 Task: Add fields for the visa.
Action: Mouse moved to (115, 62)
Screenshot: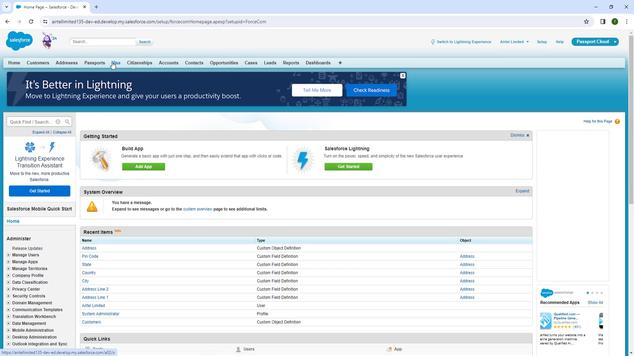 
Action: Mouse pressed left at (115, 62)
Screenshot: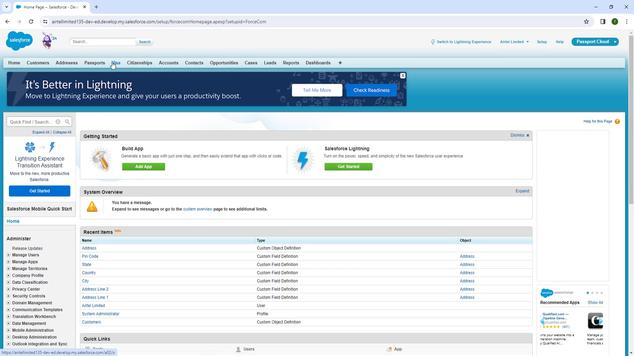 
Action: Mouse pressed left at (115, 62)
Screenshot: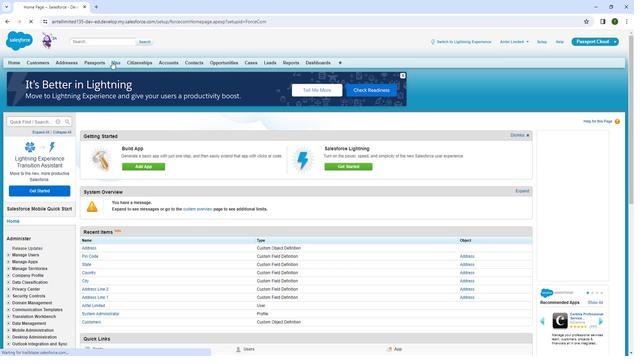 
Action: Mouse moved to (617, 92)
Screenshot: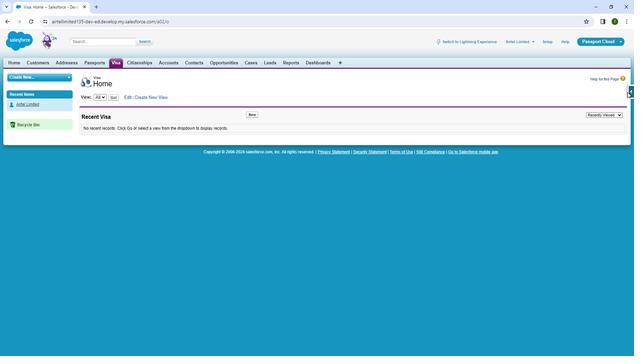 
Action: Mouse pressed left at (617, 92)
Screenshot: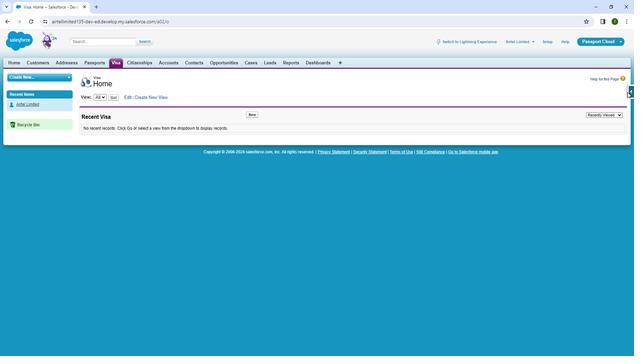 
Action: Mouse moved to (566, 102)
Screenshot: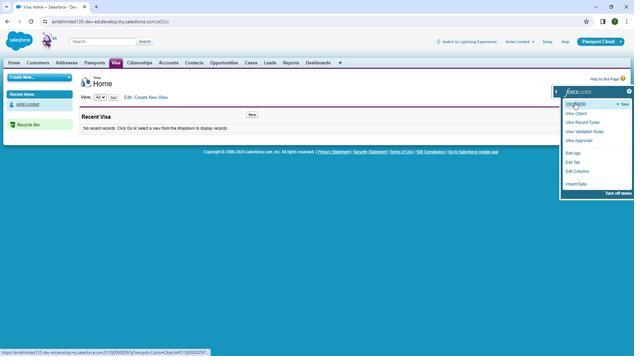 
Action: Mouse pressed left at (566, 102)
Screenshot: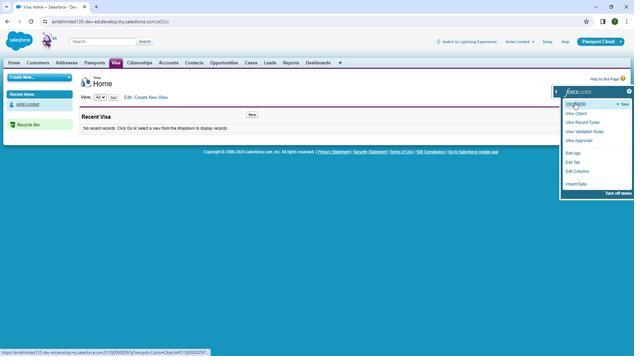 
Action: Mouse moved to (166, 228)
Screenshot: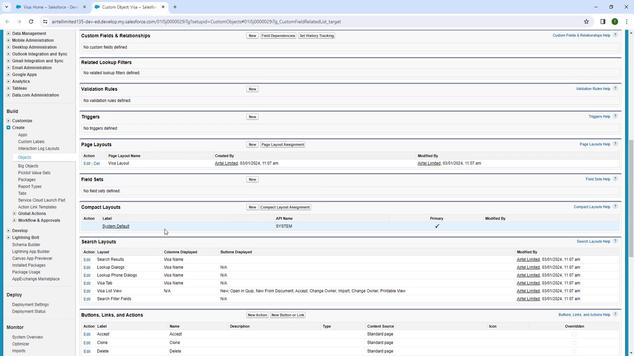 
Action: Mouse scrolled (166, 228) with delta (0, 0)
Screenshot: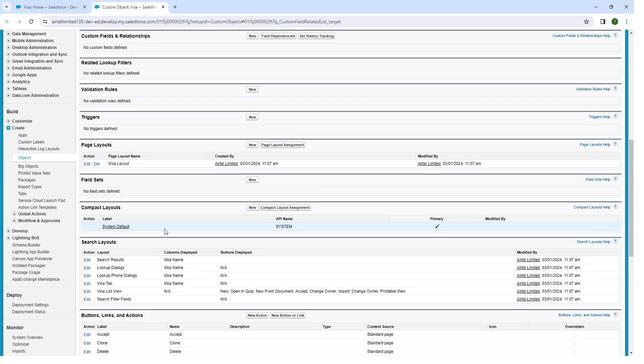 
Action: Mouse scrolled (166, 228) with delta (0, 0)
Screenshot: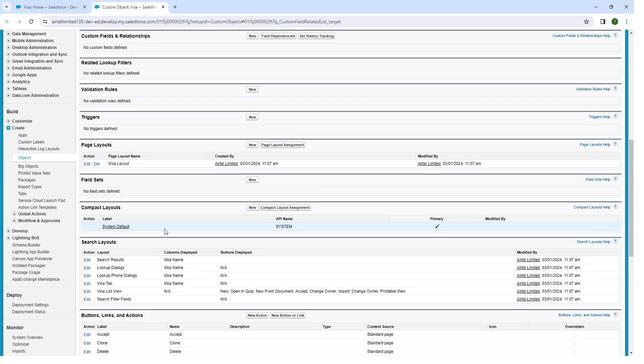 
Action: Mouse scrolled (166, 228) with delta (0, 0)
Screenshot: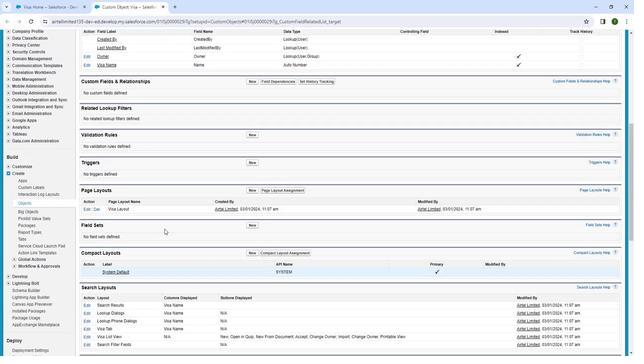 
Action: Mouse moved to (250, 139)
Screenshot: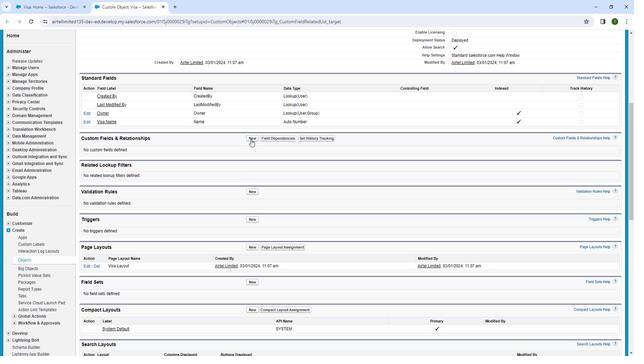 
Action: Mouse pressed left at (250, 139)
Screenshot: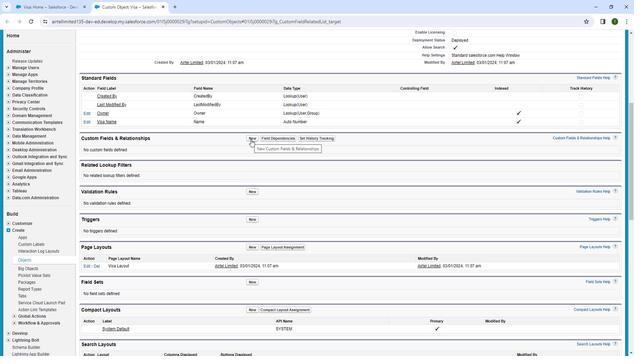 
Action: Mouse moved to (181, 223)
Screenshot: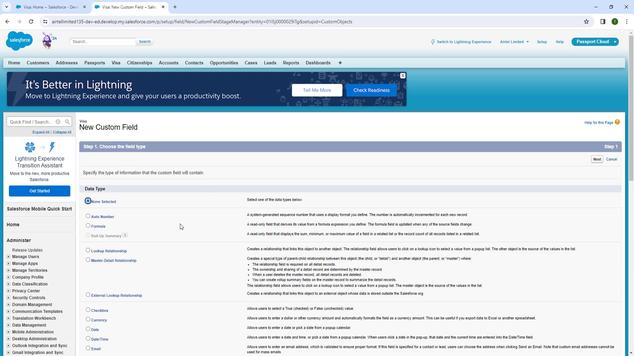 
Action: Mouse scrolled (181, 222) with delta (0, 0)
Screenshot: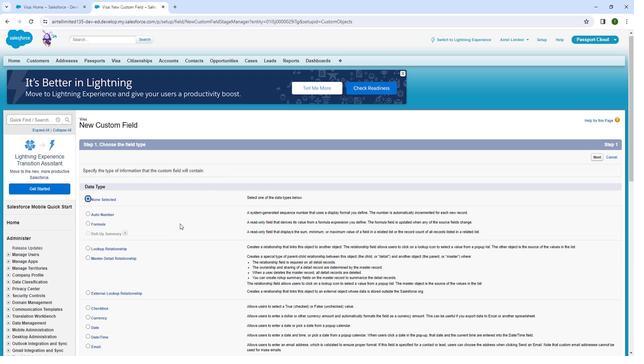 
Action: Mouse moved to (94, 284)
Screenshot: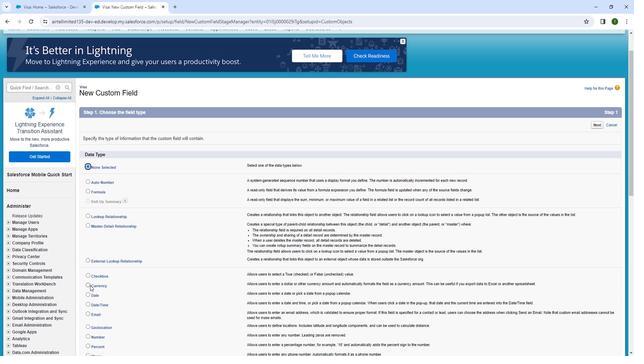 
Action: Mouse pressed left at (94, 284)
Screenshot: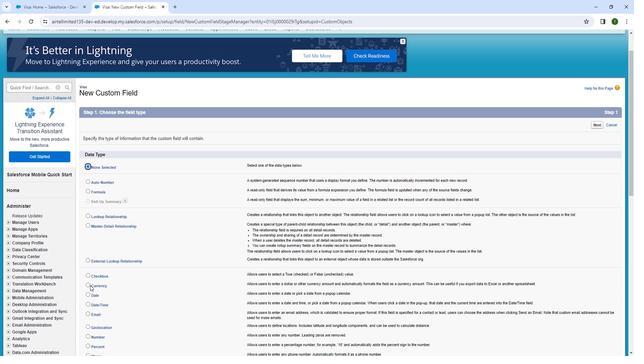 
Action: Mouse moved to (91, 284)
Screenshot: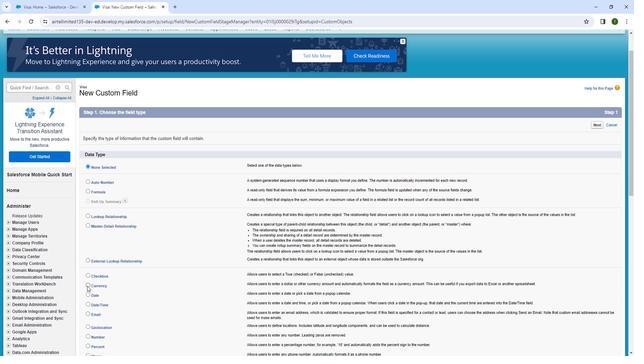 
Action: Mouse pressed left at (91, 284)
Screenshot: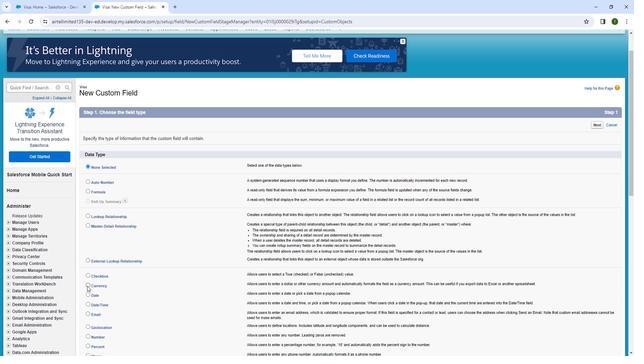 
Action: Mouse moved to (121, 275)
Screenshot: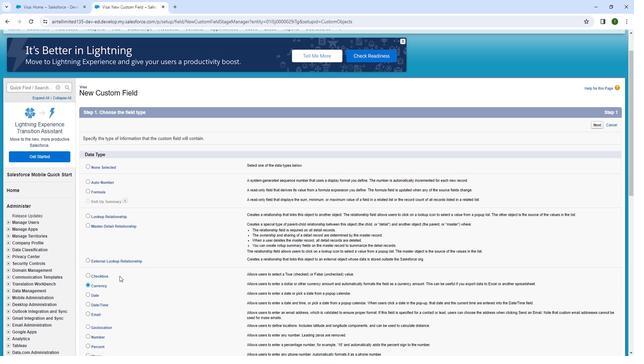 
Action: Mouse scrolled (121, 275) with delta (0, 0)
Screenshot: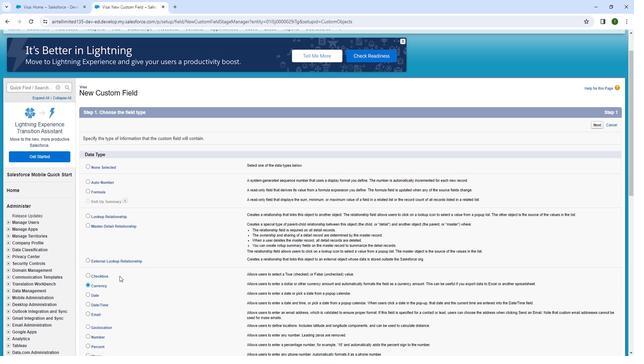 
Action: Mouse moved to (122, 275)
Screenshot: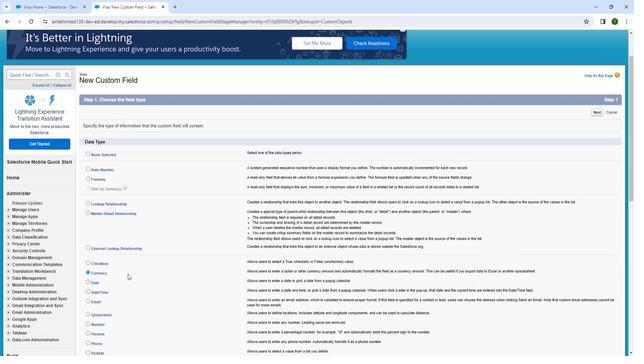 
Action: Mouse scrolled (122, 275) with delta (0, 0)
Screenshot: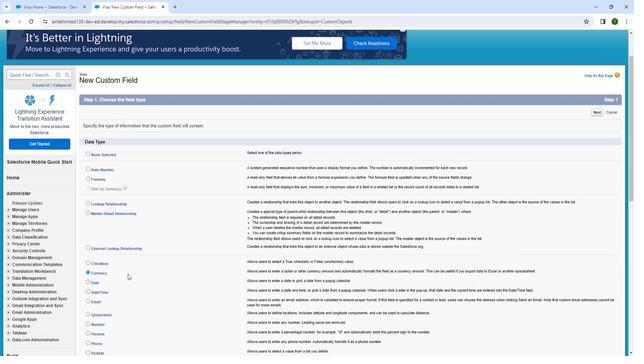 
Action: Mouse moved to (128, 274)
Screenshot: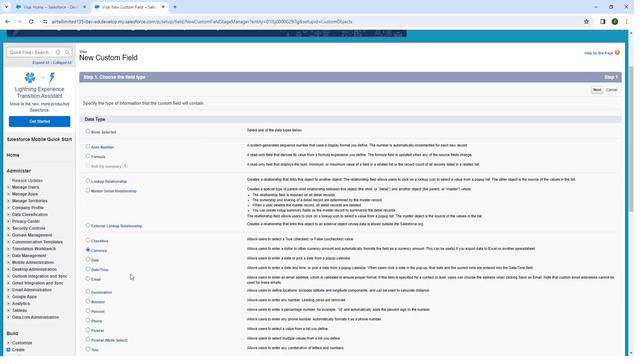 
Action: Mouse scrolled (128, 273) with delta (0, 0)
Screenshot: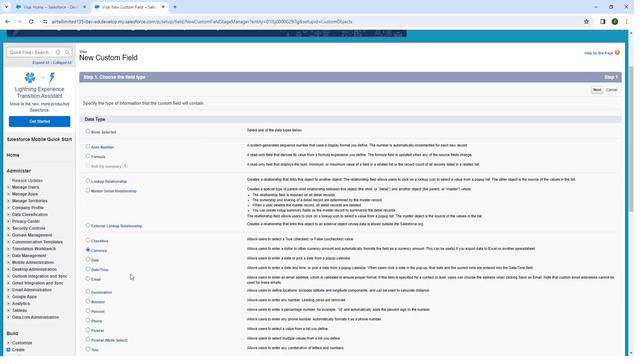 
Action: Mouse moved to (146, 271)
Screenshot: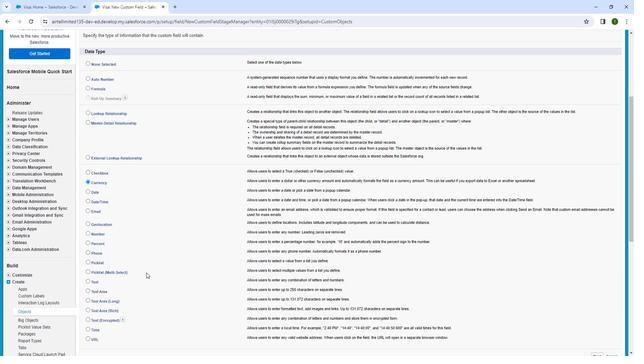 
Action: Mouse scrolled (146, 271) with delta (0, 0)
Screenshot: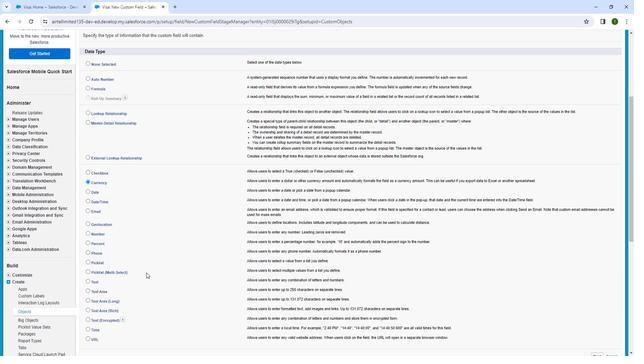 
Action: Mouse moved to (584, 320)
Screenshot: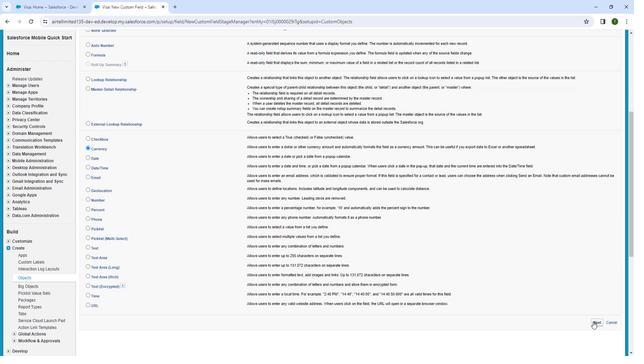 
Action: Mouse pressed left at (584, 320)
Screenshot: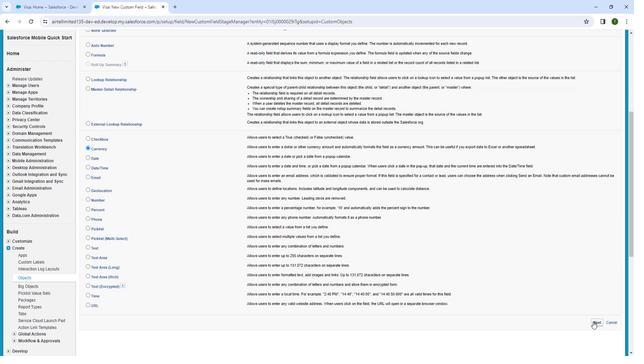 
Action: Mouse moved to (511, 314)
Screenshot: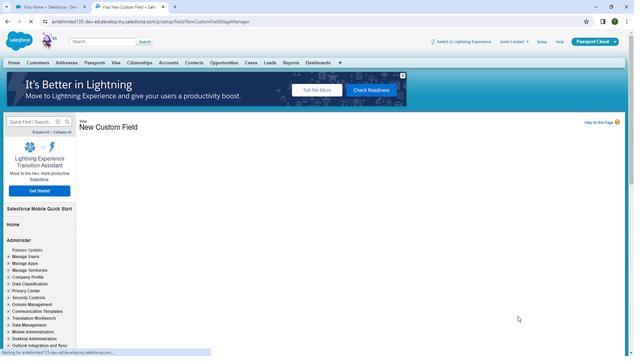 
Action: Mouse scrolled (511, 313) with delta (0, 0)
Screenshot: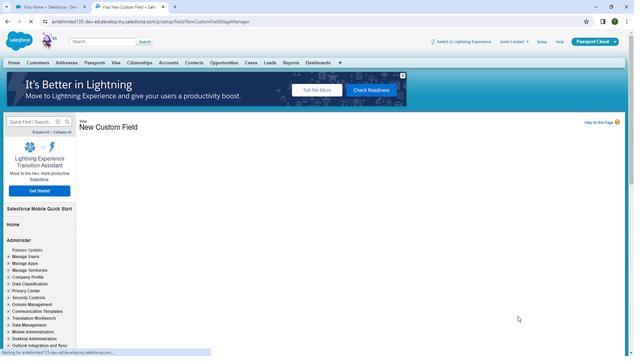 
Action: Mouse moved to (199, 139)
Screenshot: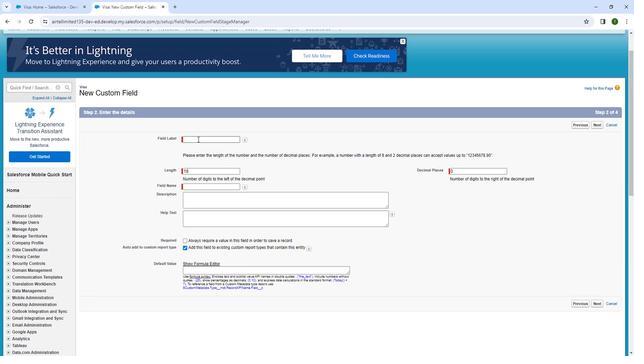 
Action: Mouse pressed left at (199, 139)
Screenshot: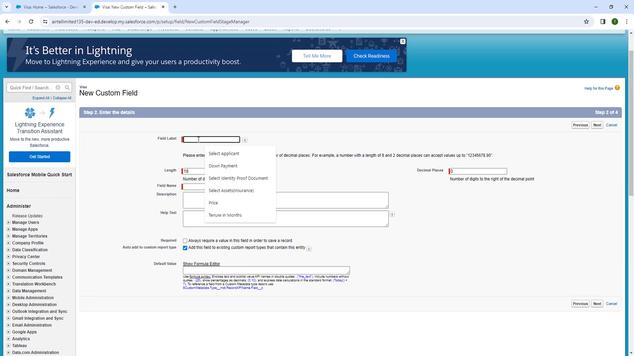 
Action: Mouse moved to (199, 140)
Screenshot: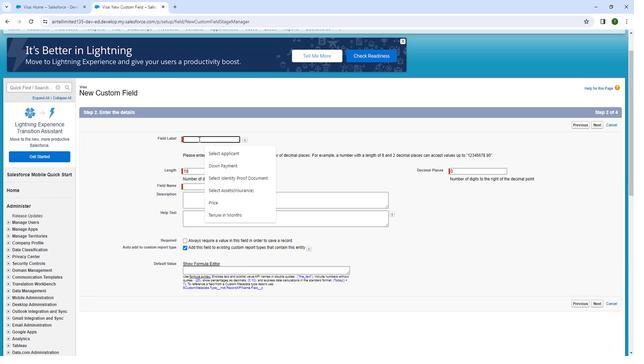 
Action: Key pressed <Key.shift>
Screenshot: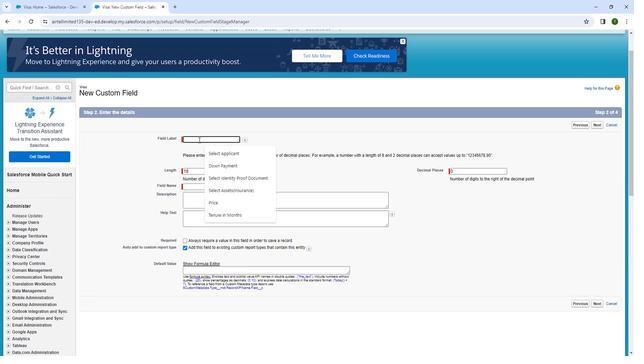 
Action: Mouse moved to (200, 140)
Screenshot: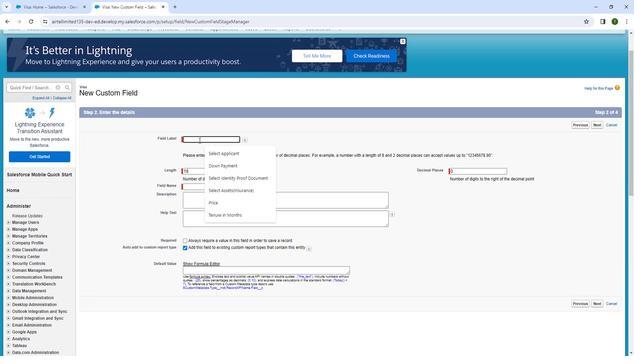 
Action: Key pressed Am
Screenshot: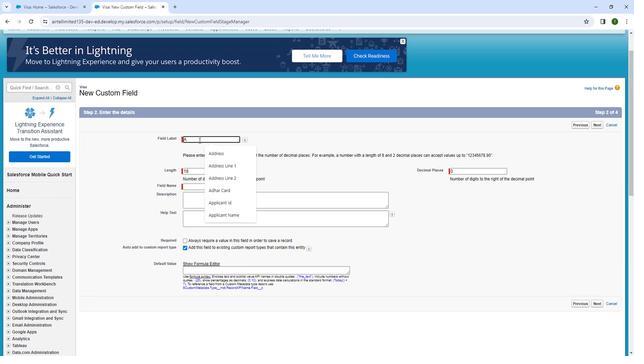 
Action: Mouse moved to (241, 121)
Screenshot: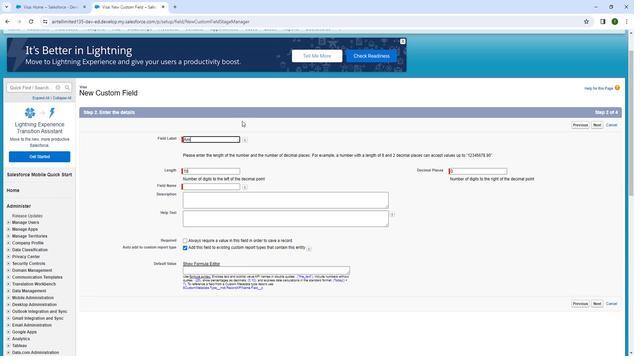 
Action: Key pressed o
Screenshot: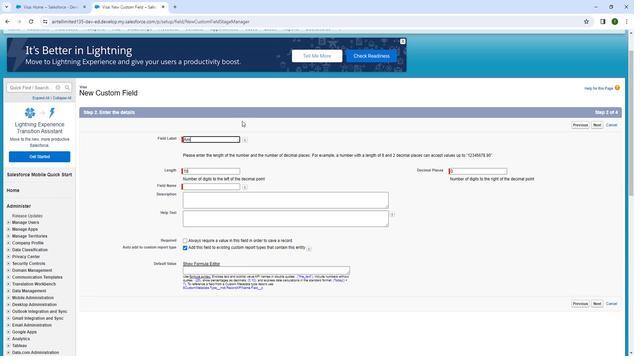 
Action: Mouse moved to (321, 53)
Screenshot: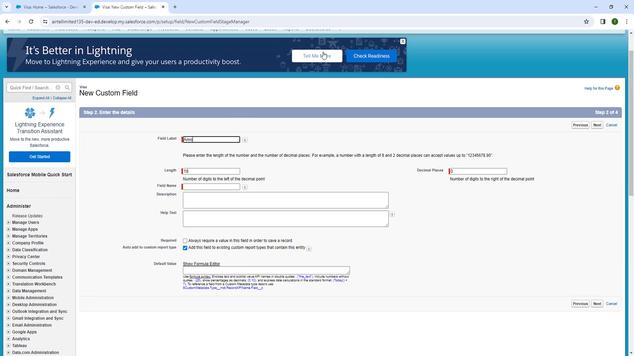 
Action: Key pressed unt<Key.space><Key.shift><Key.shift>Pais<Key.backspace>d
Screenshot: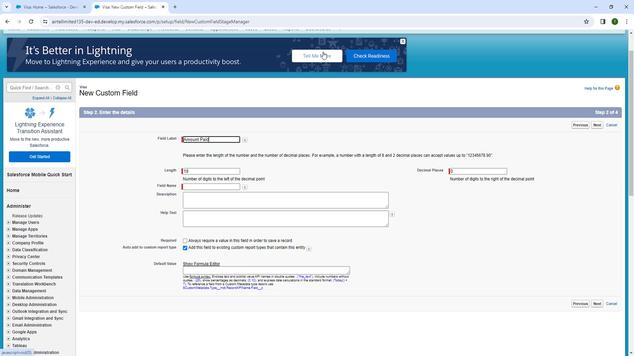 
Action: Mouse moved to (191, 174)
Screenshot: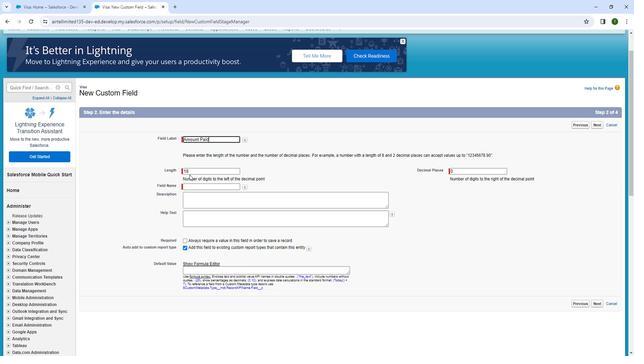 
Action: Mouse pressed left at (191, 174)
Screenshot: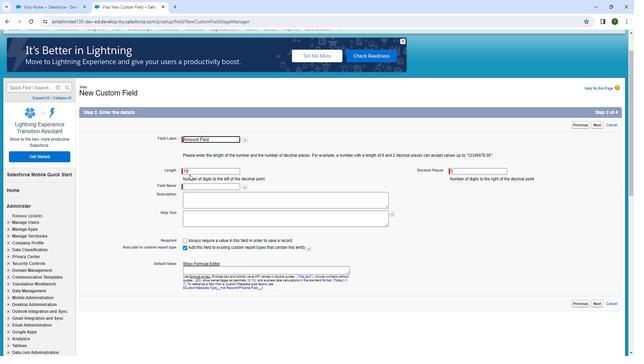 
Action: Mouse moved to (193, 172)
Screenshot: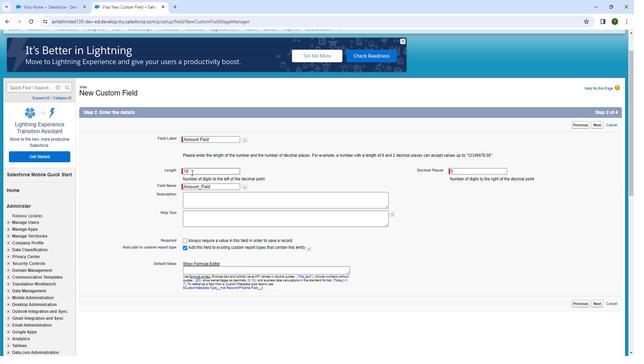 
Action: Mouse pressed left at (193, 172)
Screenshot: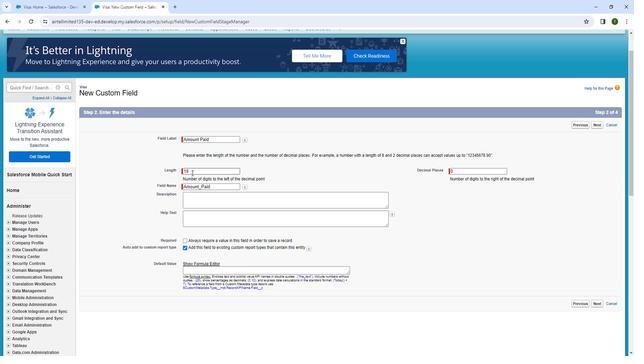 
Action: Mouse moved to (193, 172)
Screenshot: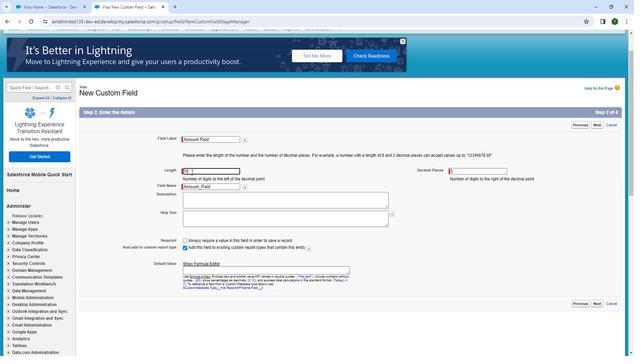 
Action: Key pressed <Key.backspace>
Screenshot: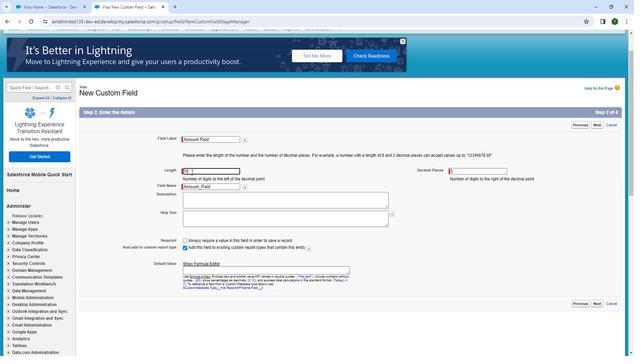 
Action: Mouse moved to (191, 172)
Screenshot: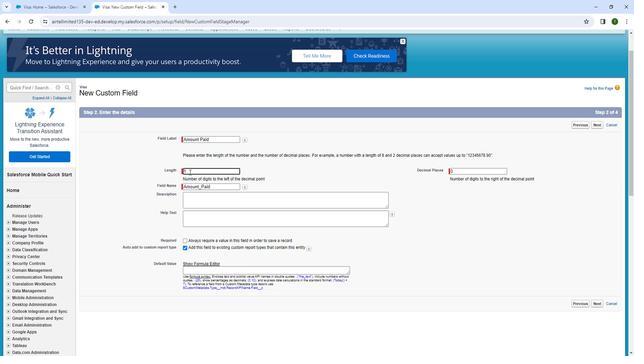
Action: Key pressed <Key.backspace>
Screenshot: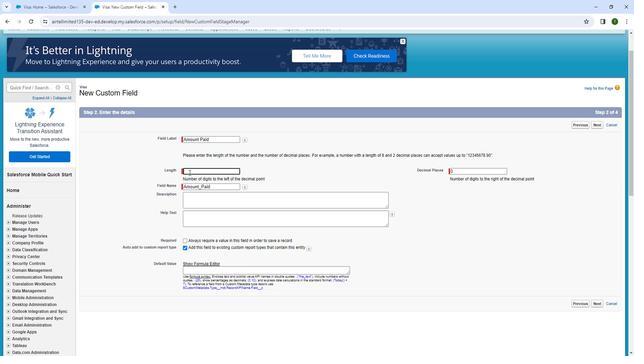 
Action: Mouse moved to (183, 176)
Screenshot: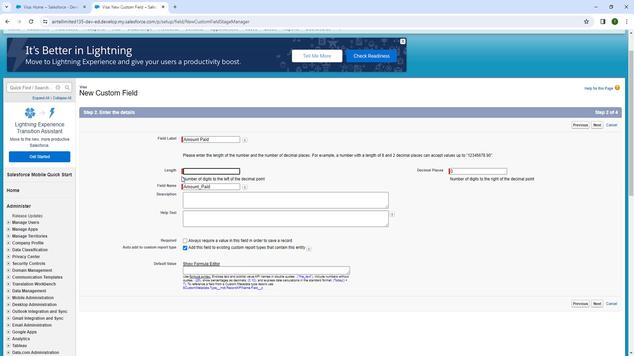 
Action: Key pressed 1
Screenshot: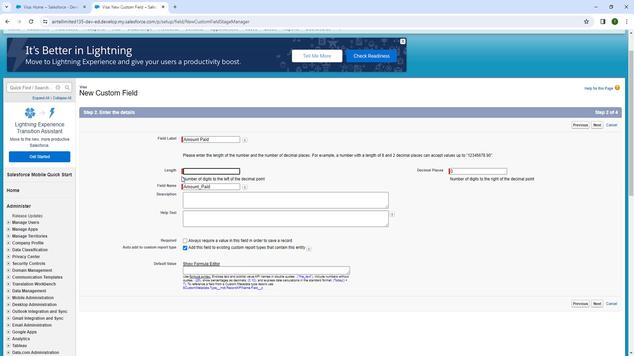 
Action: Mouse moved to (182, 177)
Screenshot: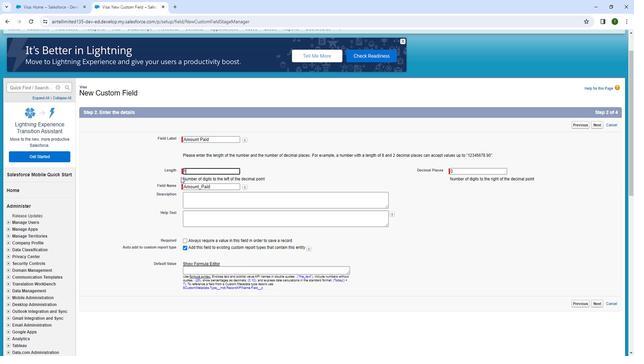 
Action: Key pressed 6
Screenshot: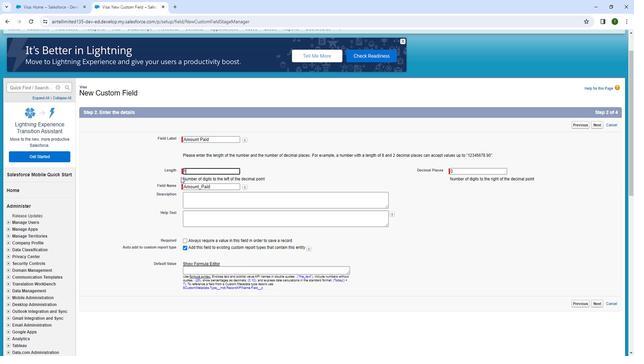 
Action: Mouse moved to (368, 179)
Screenshot: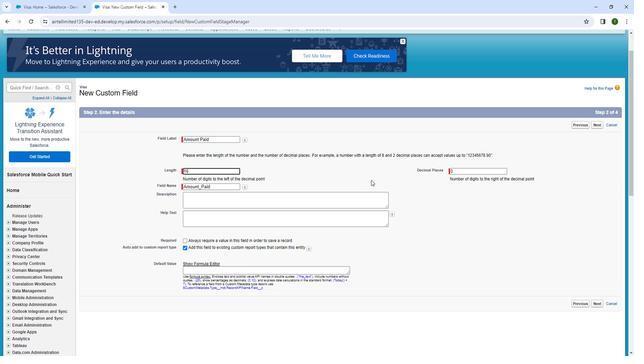 
Action: Mouse pressed left at (368, 179)
Screenshot: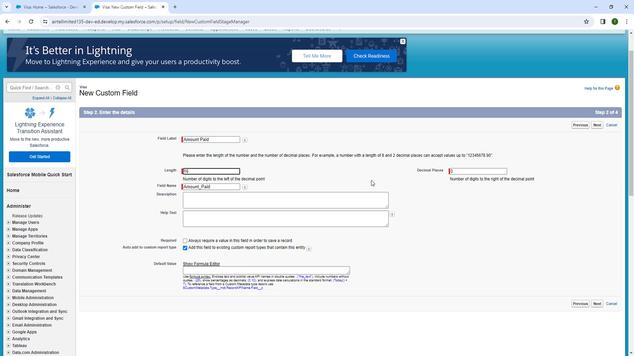 
Action: Mouse moved to (320, 209)
Screenshot: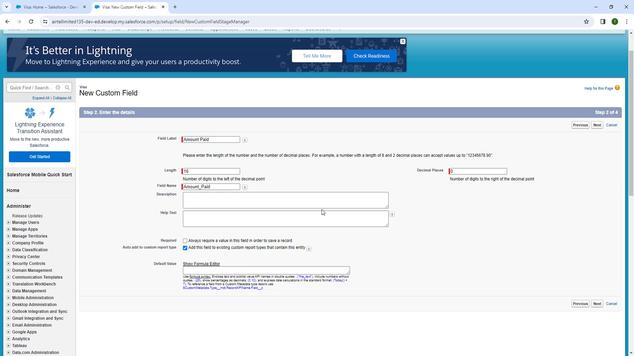 
Action: Mouse scrolled (320, 208) with delta (0, 0)
Screenshot: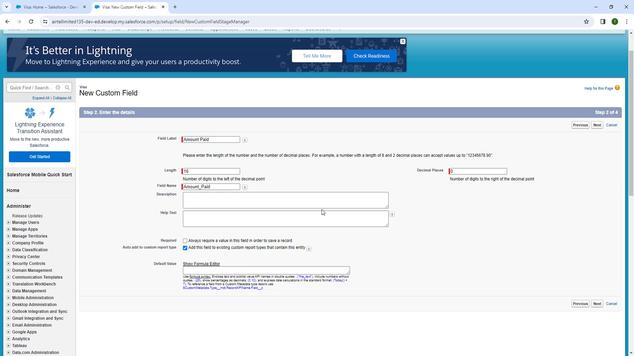 
Action: Mouse moved to (586, 266)
Screenshot: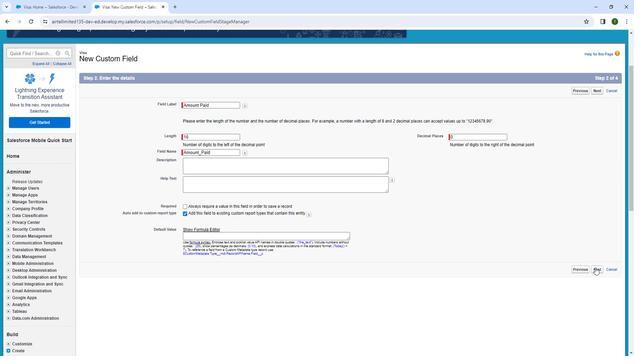 
Action: Mouse pressed left at (586, 266)
Screenshot: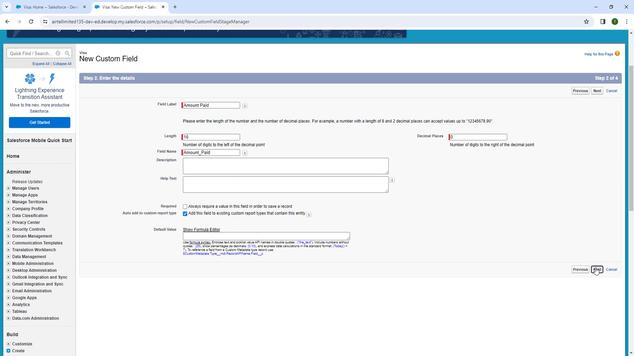 
Action: Mouse moved to (588, 157)
Screenshot: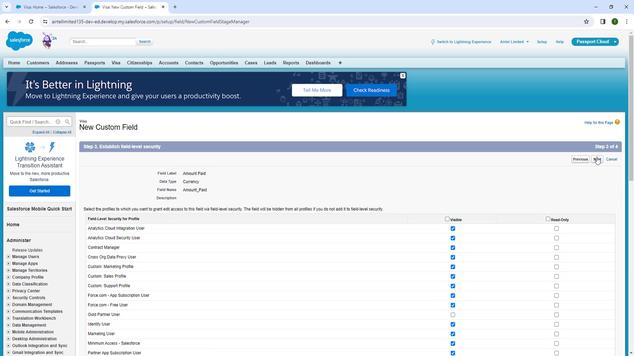 
Action: Mouse pressed left at (588, 157)
Screenshot: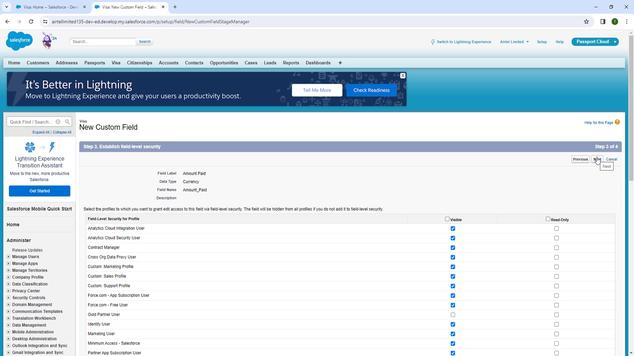 
Action: Mouse moved to (590, 262)
Screenshot: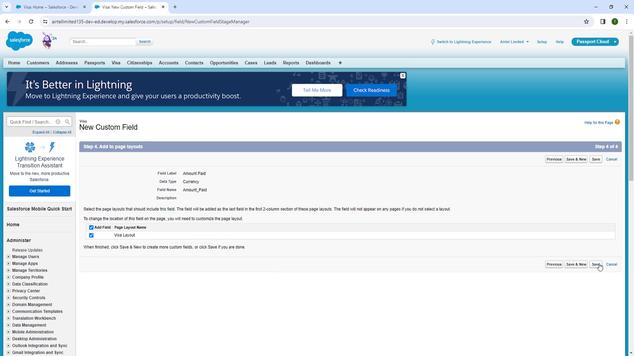 
Action: Mouse pressed left at (590, 262)
Screenshot: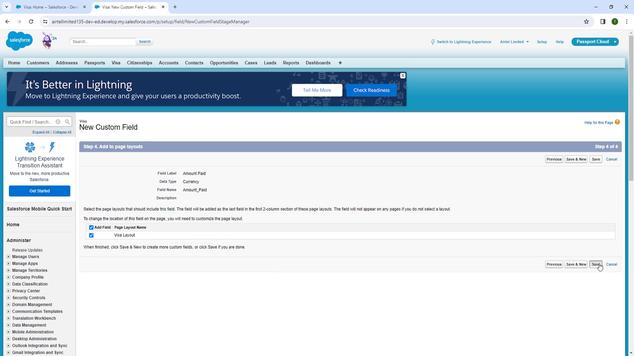 
Action: Mouse moved to (434, 329)
Screenshot: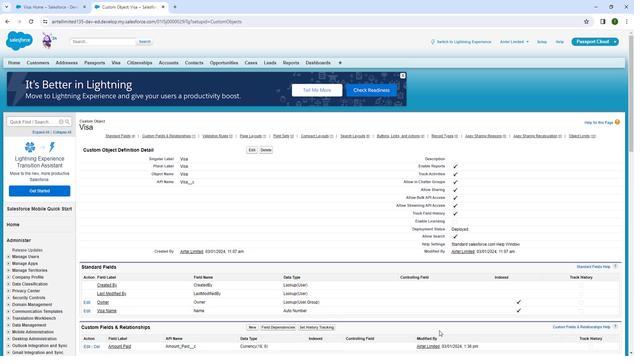 
Action: Mouse scrolled (434, 329) with delta (0, 0)
Screenshot: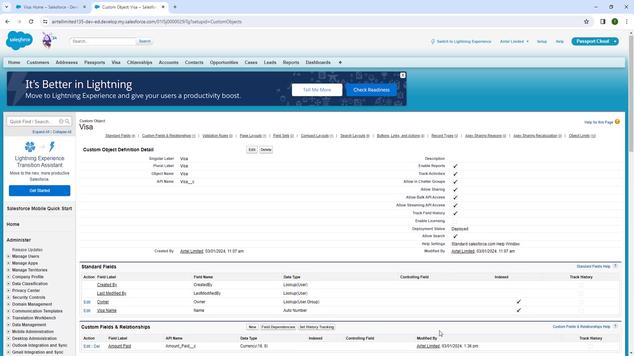 
Action: Mouse moved to (434, 329)
Screenshot: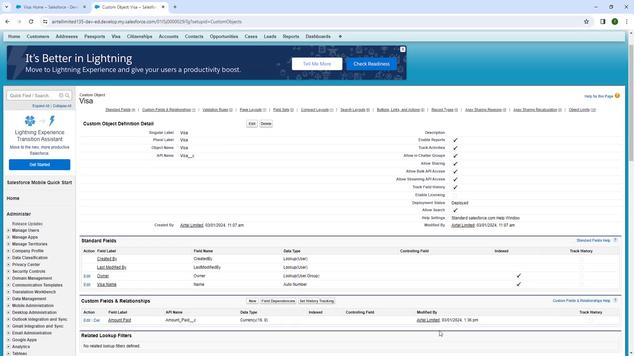
Action: Mouse scrolled (434, 329) with delta (0, 0)
Screenshot: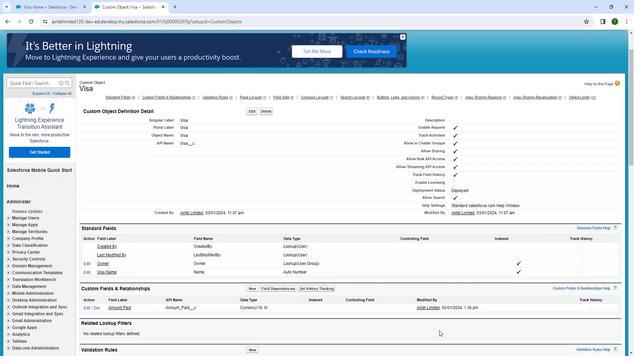 
Action: Mouse moved to (251, 260)
Screenshot: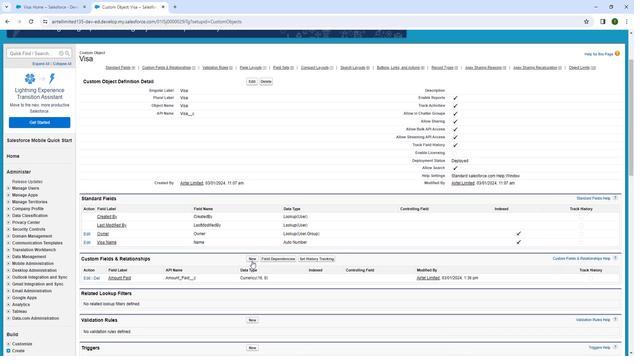 
Action: Mouse pressed left at (251, 260)
Screenshot: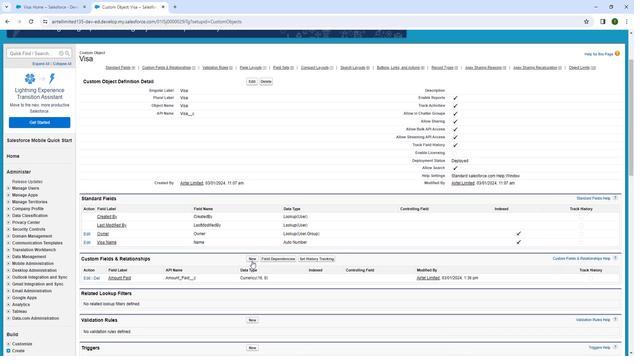 
Action: Mouse moved to (122, 258)
Screenshot: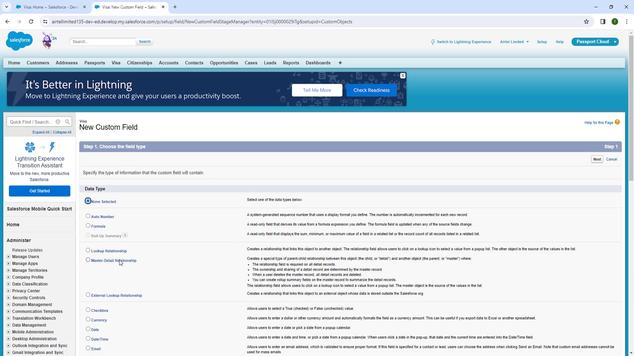 
Action: Mouse scrolled (122, 258) with delta (0, 0)
Screenshot: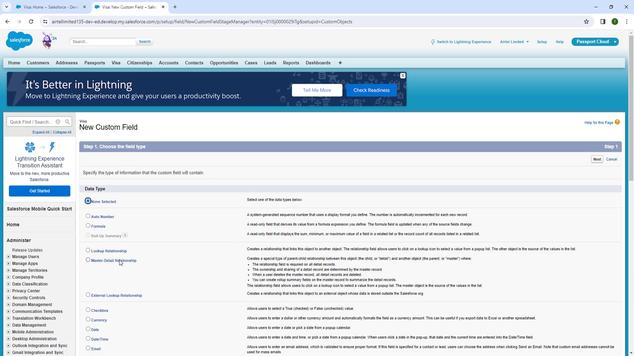 
Action: Mouse moved to (122, 260)
Screenshot: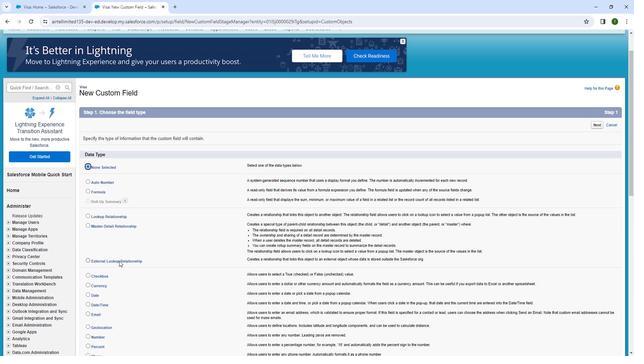 
Action: Mouse scrolled (122, 259) with delta (0, 0)
Screenshot: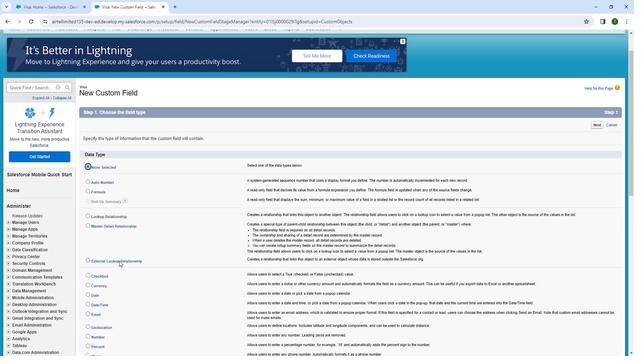 
Action: Mouse moved to (94, 280)
Screenshot: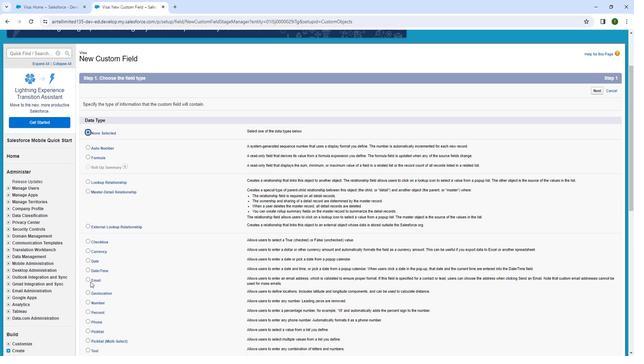 
Action: Mouse scrolled (94, 280) with delta (0, 0)
Screenshot: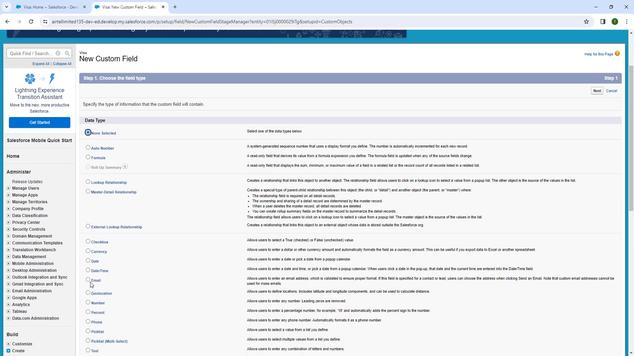 
Action: Mouse moved to (91, 296)
Screenshot: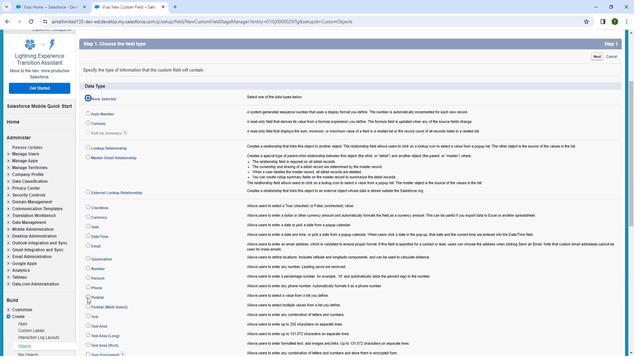 
Action: Mouse scrolled (91, 296) with delta (0, 0)
Screenshot: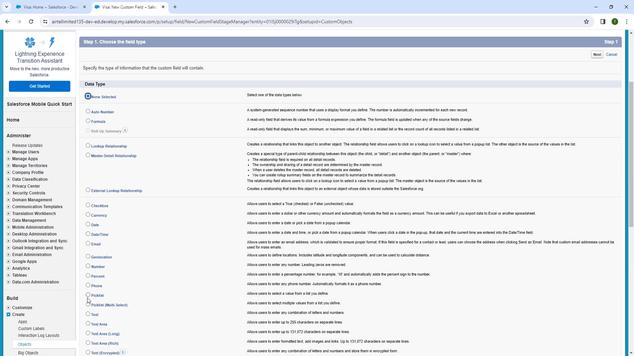 
Action: Mouse moved to (91, 182)
Screenshot: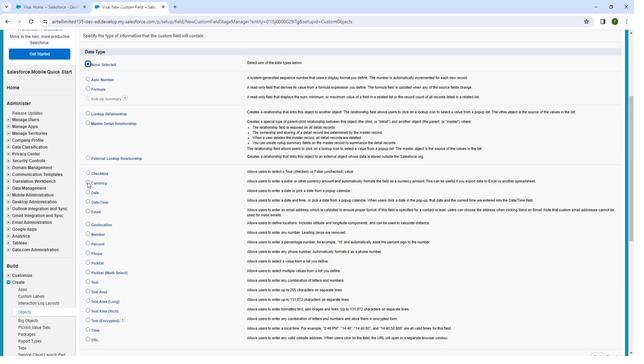 
Action: Mouse pressed left at (91, 182)
Screenshot: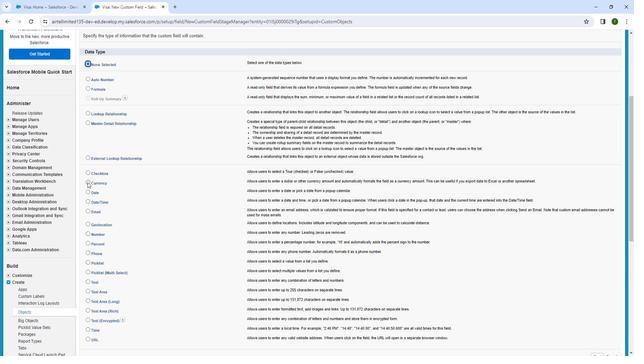 
Action: Mouse moved to (359, 227)
Screenshot: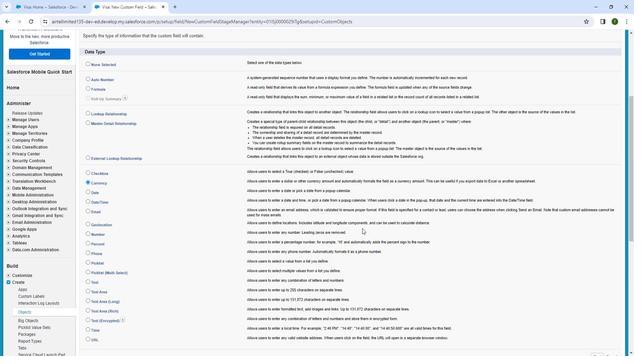 
Action: Mouse scrolled (359, 227) with delta (0, 0)
Screenshot: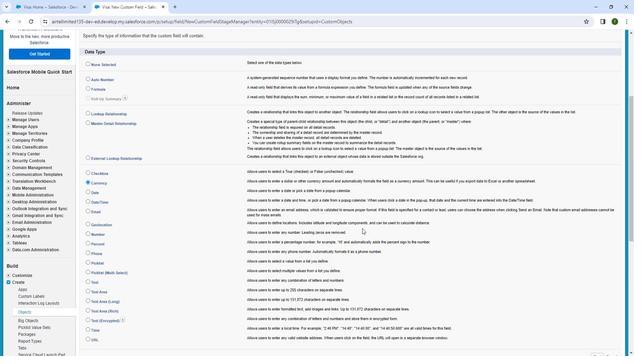 
Action: Mouse moved to (589, 324)
Screenshot: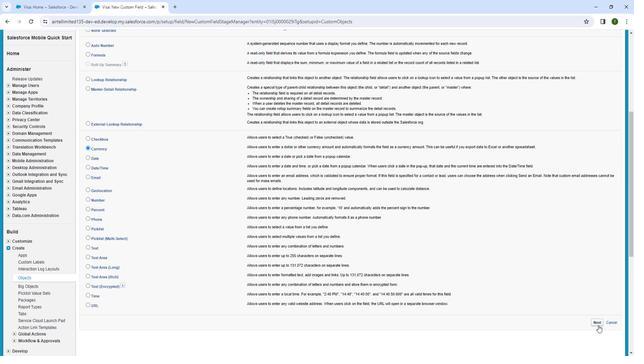 
Action: Mouse pressed left at (589, 324)
Screenshot: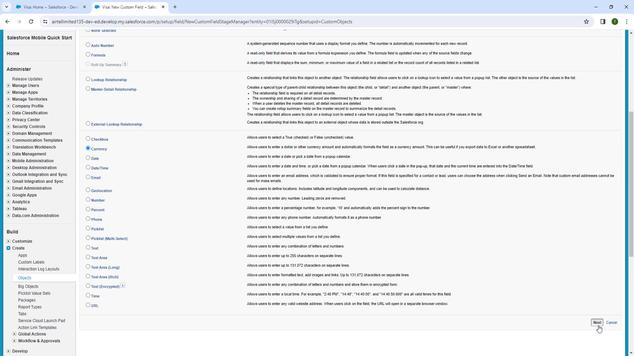 
Action: Mouse moved to (218, 174)
Screenshot: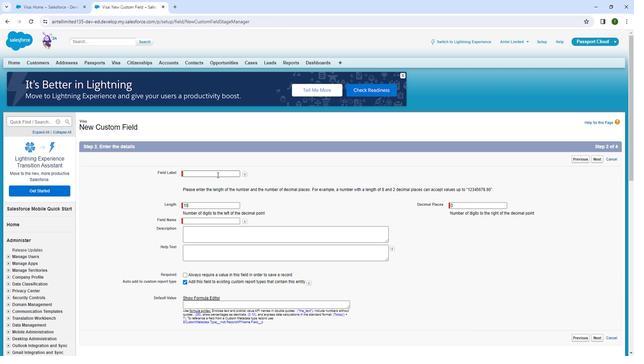 
Action: Mouse pressed left at (218, 174)
Screenshot: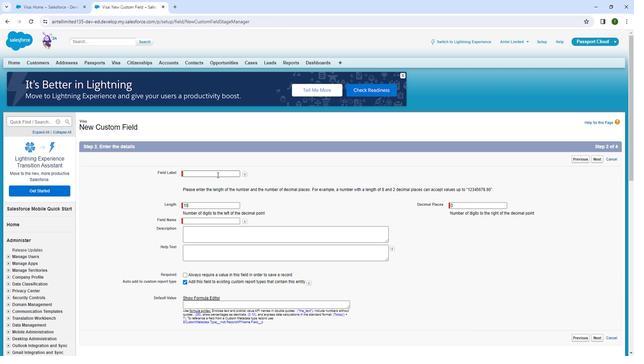 
Action: Key pressed <Key.shift>Balance
Screenshot: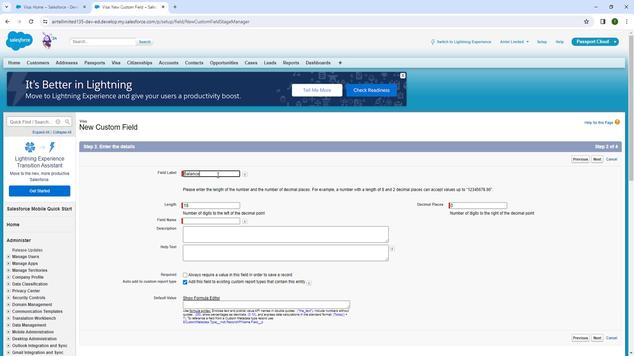 
Action: Mouse moved to (212, 204)
Screenshot: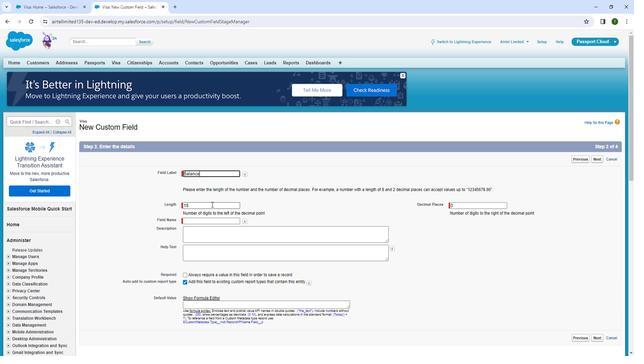 
Action: Mouse pressed left at (212, 204)
Screenshot: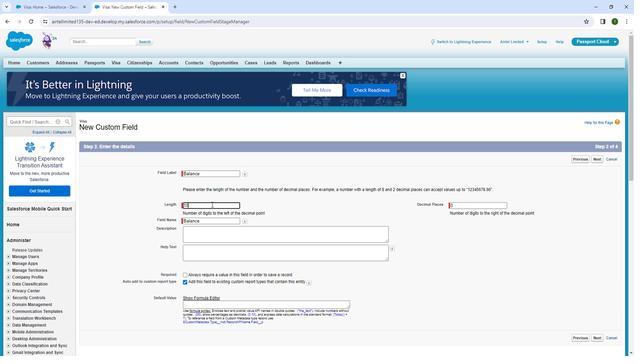 
Action: Mouse moved to (206, 202)
Screenshot: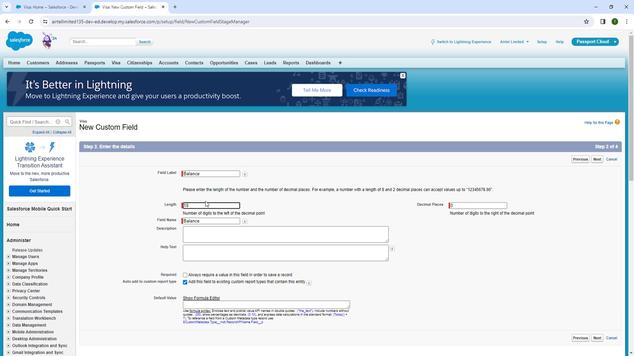 
Action: Key pressed <Key.backspace>
Screenshot: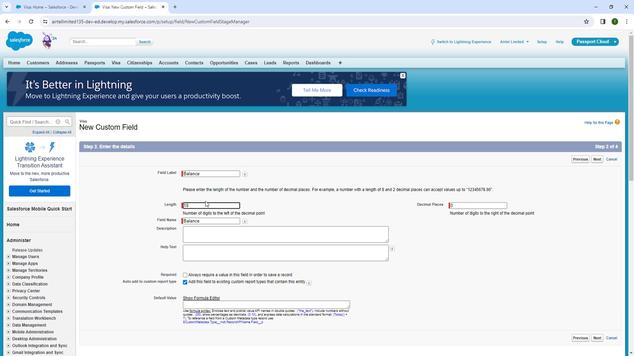 
Action: Mouse moved to (206, 196)
Screenshot: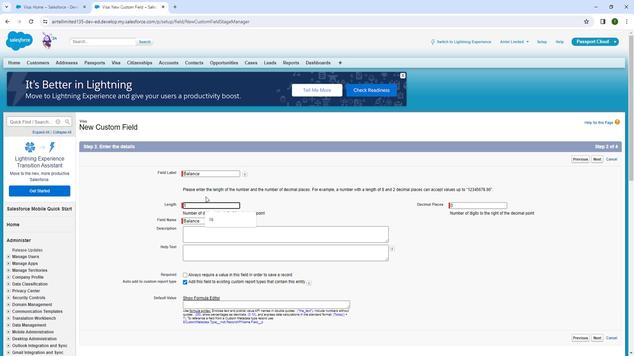 
Action: Key pressed 6
Screenshot: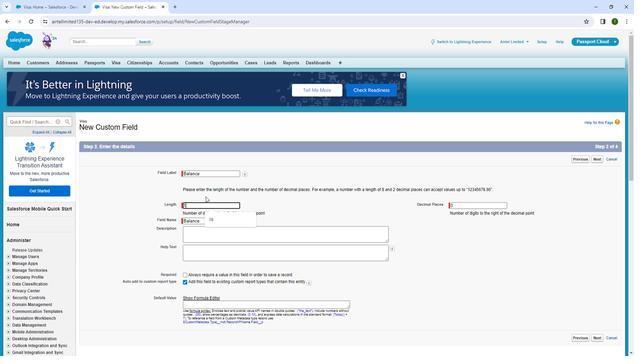 
Action: Mouse moved to (401, 276)
Screenshot: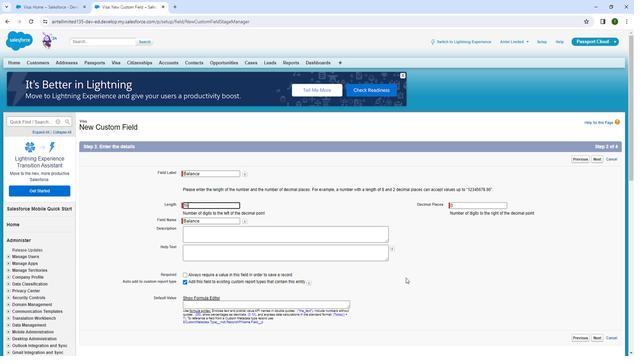 
Action: Mouse pressed left at (401, 276)
Screenshot: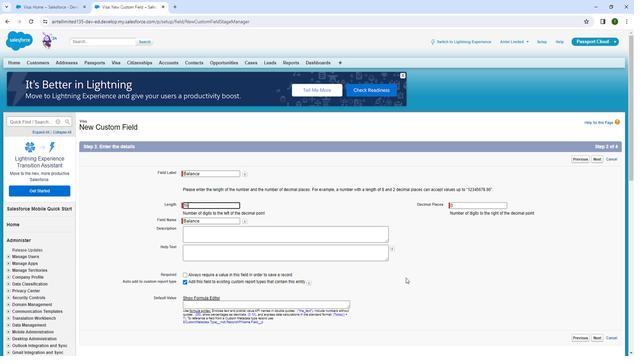 
Action: Mouse moved to (201, 296)
Screenshot: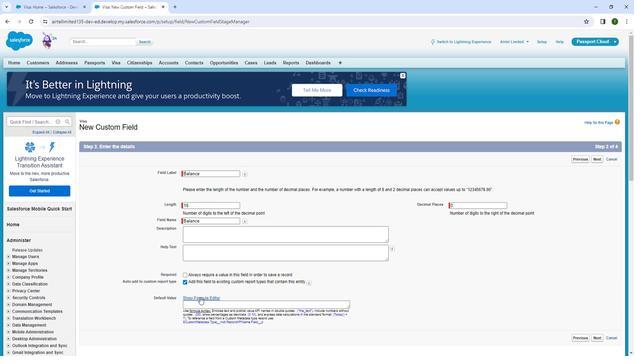 
Action: Mouse pressed left at (201, 296)
Screenshot: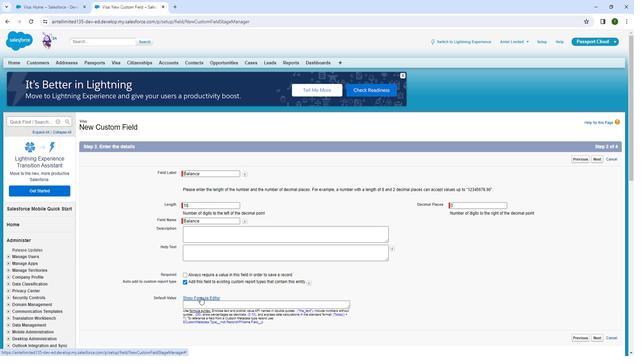 
Action: Mouse moved to (199, 331)
Screenshot: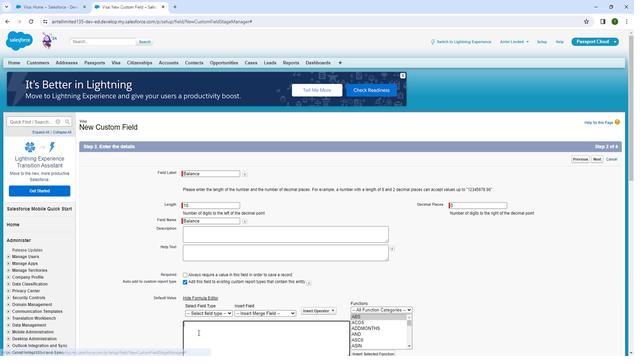 
Action: Mouse scrolled (199, 331) with delta (0, 0)
Screenshot: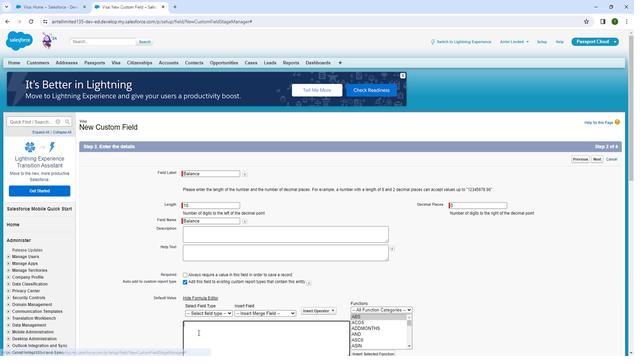 
Action: Mouse moved to (199, 330)
Screenshot: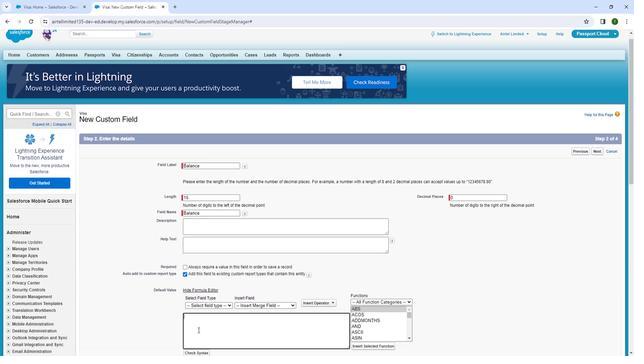 
Action: Mouse scrolled (199, 329) with delta (0, 0)
Screenshot: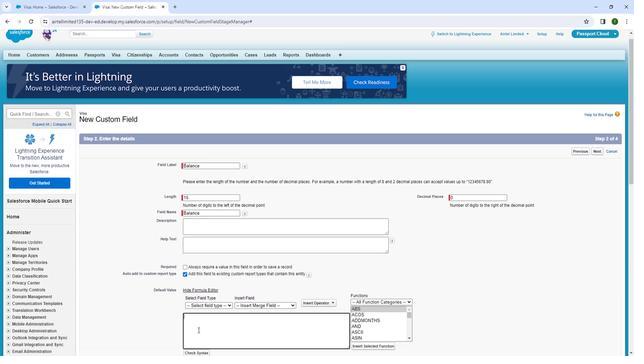 
Action: Mouse moved to (199, 328)
Screenshot: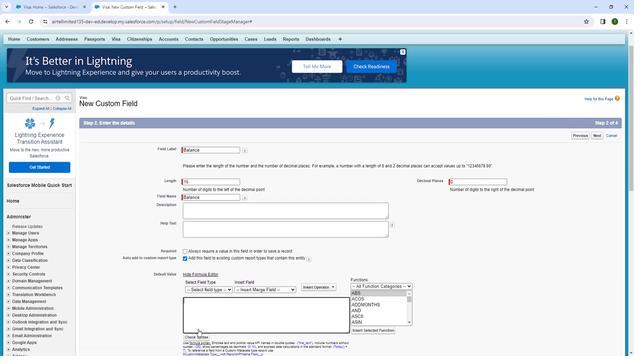 
Action: Mouse scrolled (199, 328) with delta (0, 0)
Screenshot: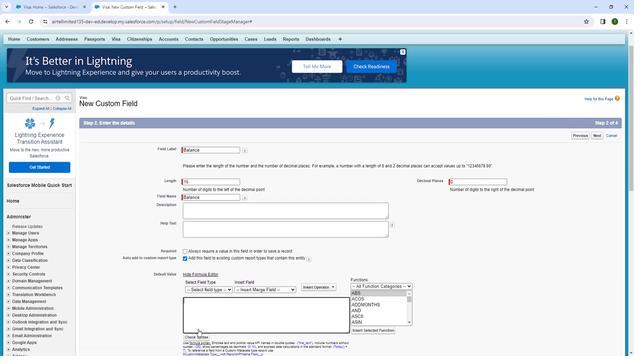 
Action: Mouse moved to (199, 210)
Screenshot: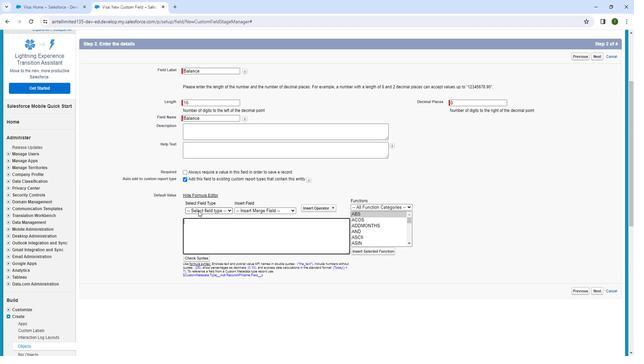 
Action: Mouse pressed left at (199, 210)
Screenshot: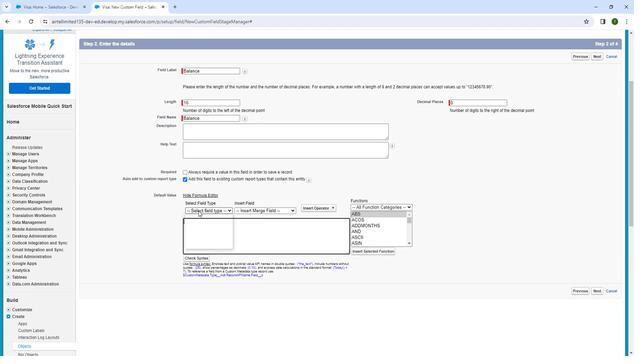 
Action: Mouse moved to (257, 225)
Screenshot: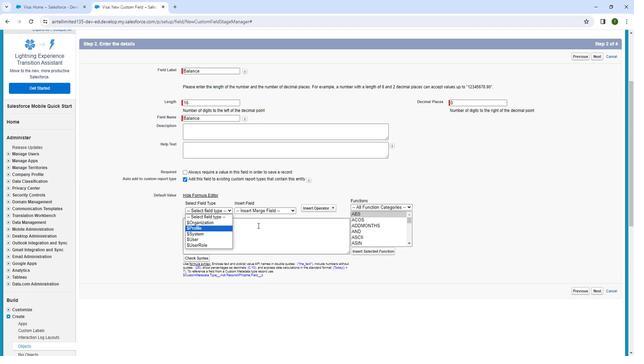 
Action: Mouse pressed left at (257, 225)
Screenshot: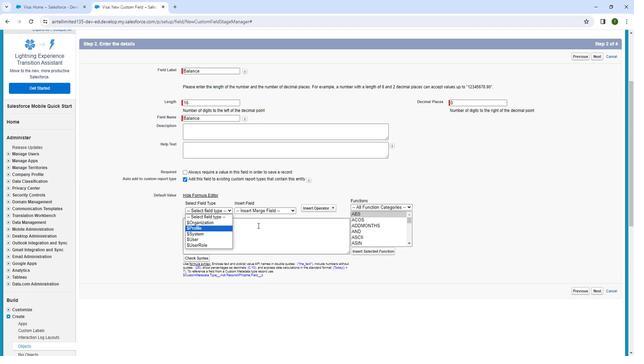 
Action: Mouse moved to (269, 209)
Screenshot: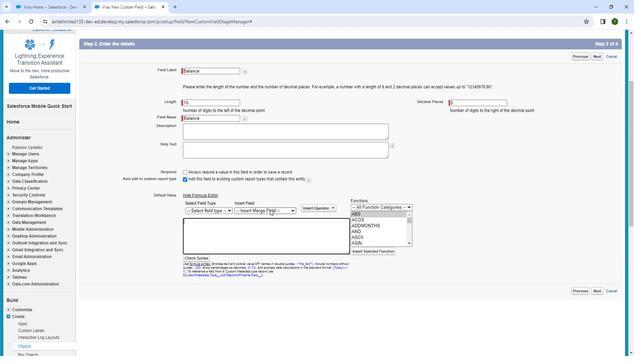 
Action: Mouse pressed left at (269, 209)
Screenshot: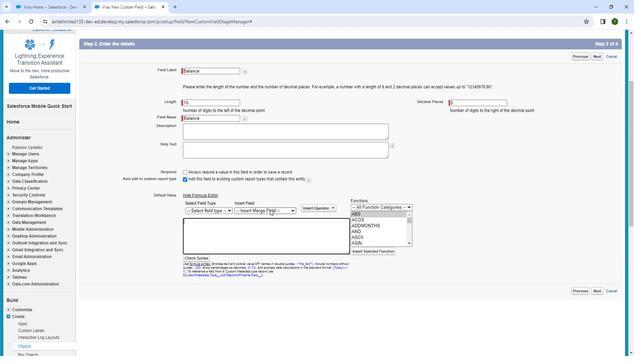 
Action: Mouse moved to (249, 230)
Screenshot: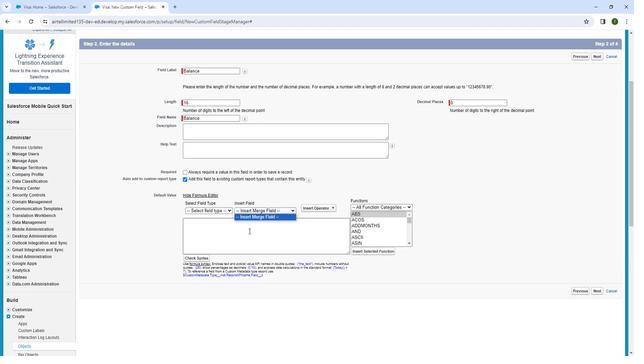 
Action: Mouse pressed left at (249, 230)
Screenshot: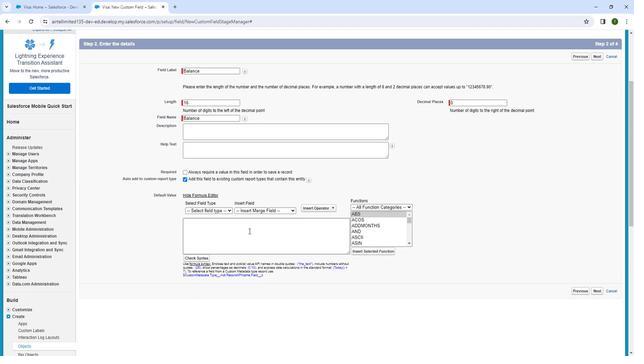 
Action: Mouse moved to (304, 205)
Screenshot: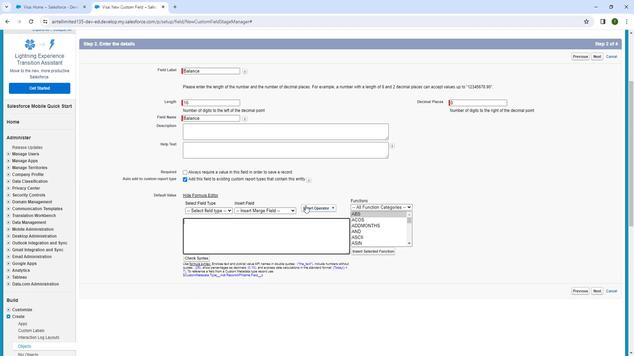 
Action: Mouse pressed left at (304, 205)
Screenshot: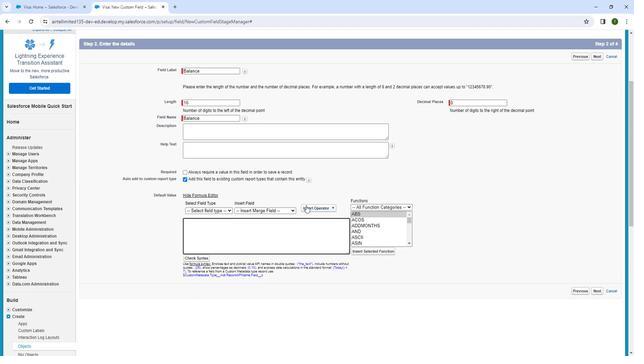 
Action: Mouse moved to (262, 239)
Screenshot: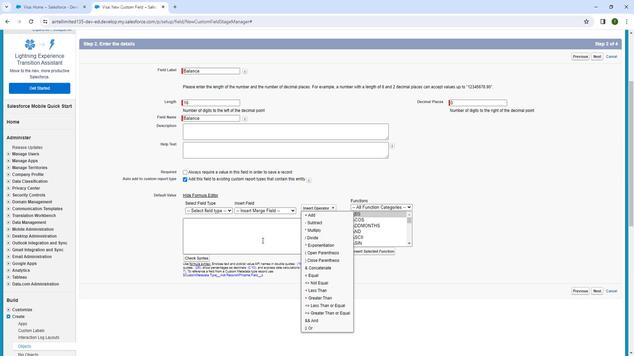 
Action: Mouse pressed left at (262, 239)
Screenshot: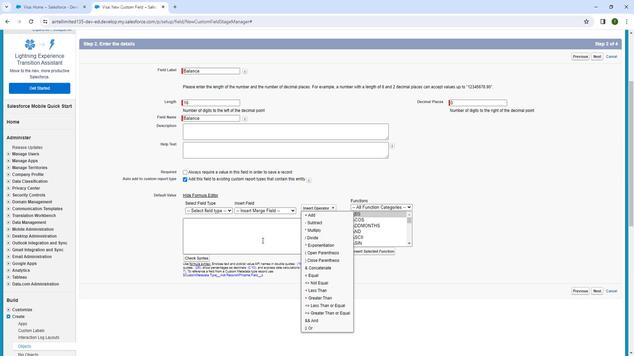 
Action: Mouse moved to (372, 228)
Screenshot: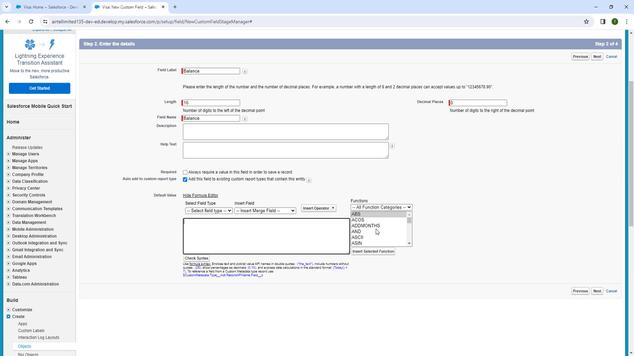 
Action: Mouse scrolled (372, 227) with delta (0, 0)
Screenshot: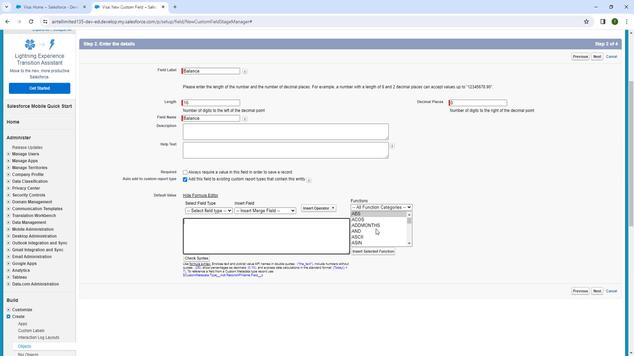 
Action: Mouse moved to (372, 228)
Screenshot: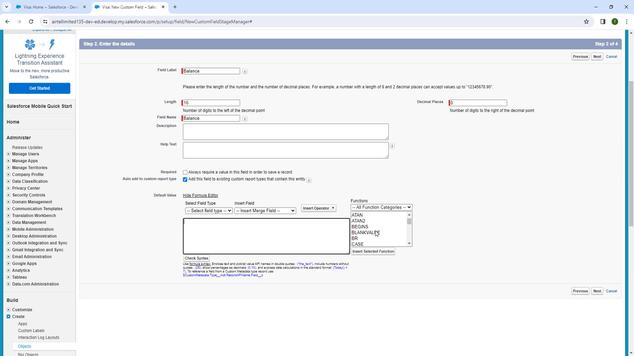 
Action: Mouse scrolled (372, 228) with delta (0, 0)
Screenshot: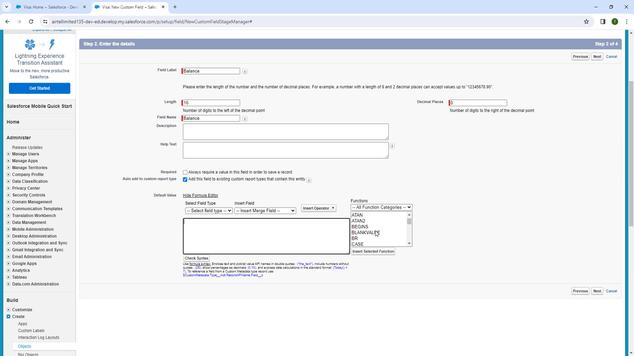 
Action: Mouse moved to (358, 230)
Screenshot: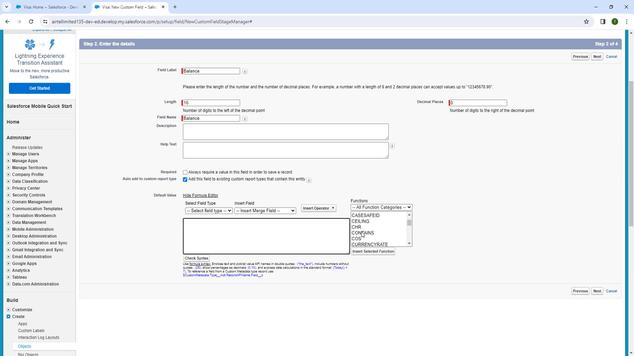 
Action: Mouse scrolled (358, 230) with delta (0, 0)
Screenshot: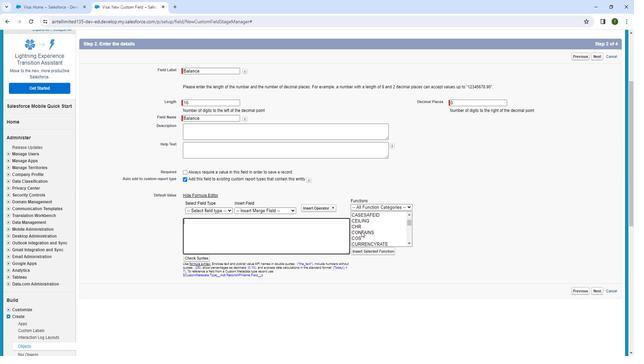
Action: Mouse moved to (364, 227)
Screenshot: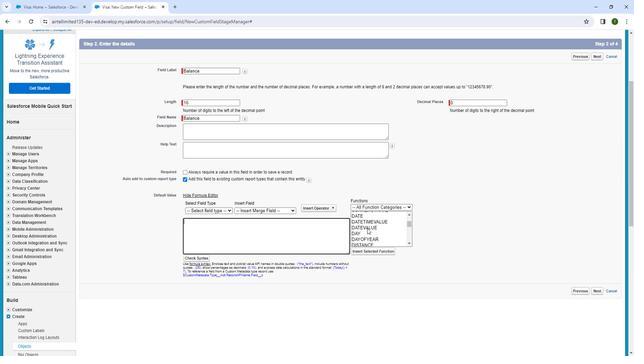 
Action: Mouse scrolled (364, 228) with delta (0, 0)
Screenshot: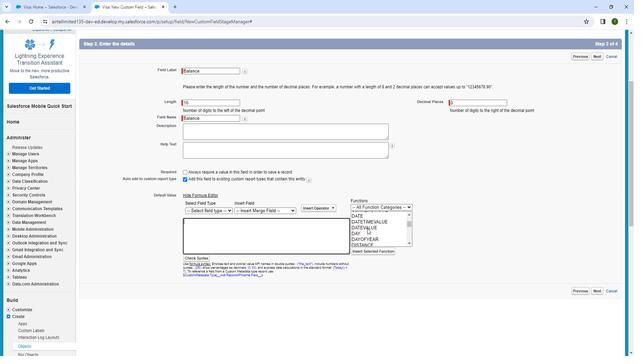 
Action: Mouse moved to (363, 242)
Screenshot: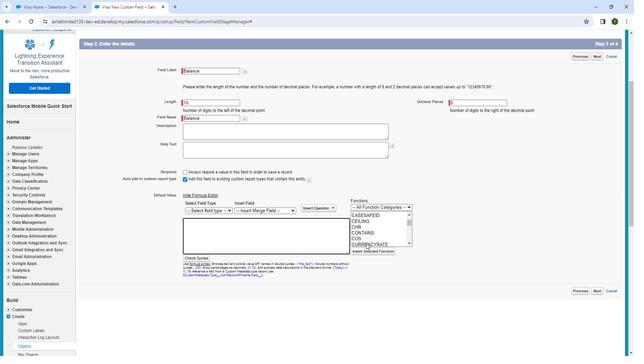
Action: Mouse pressed left at (363, 242)
Screenshot: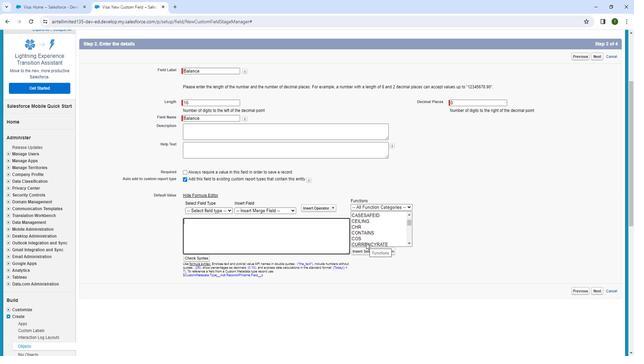 
Action: Mouse moved to (356, 249)
Screenshot: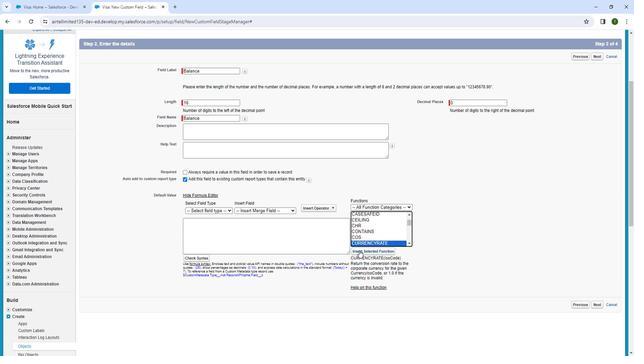 
Action: Mouse pressed left at (356, 249)
Screenshot: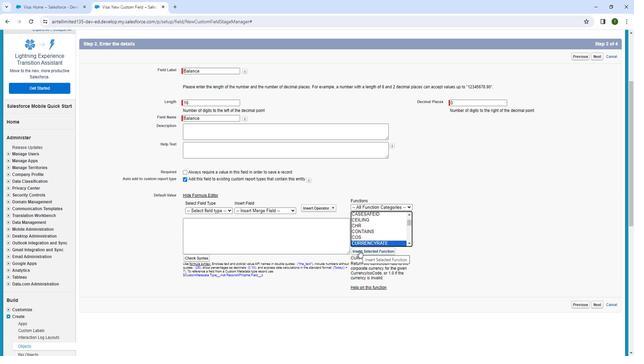 
Action: Mouse moved to (232, 222)
Screenshot: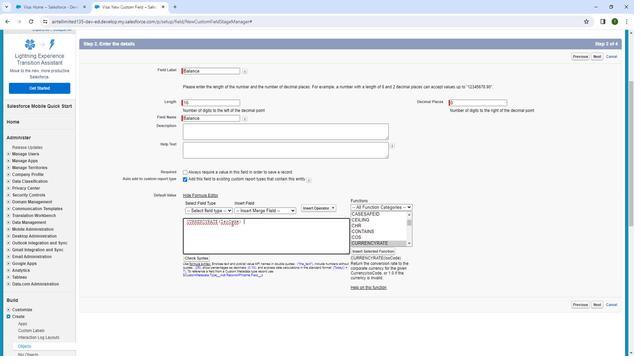 
Action: Mouse pressed left at (232, 222)
Screenshot: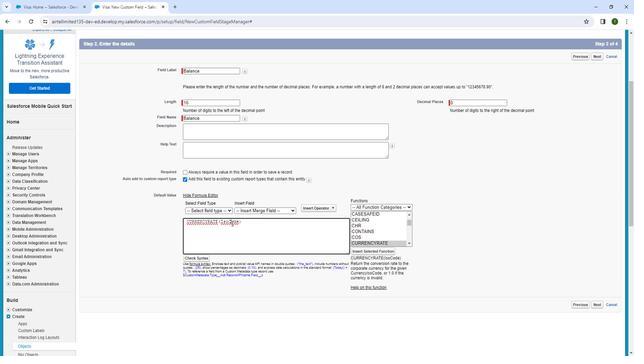 
Action: Mouse pressed left at (232, 222)
Screenshot: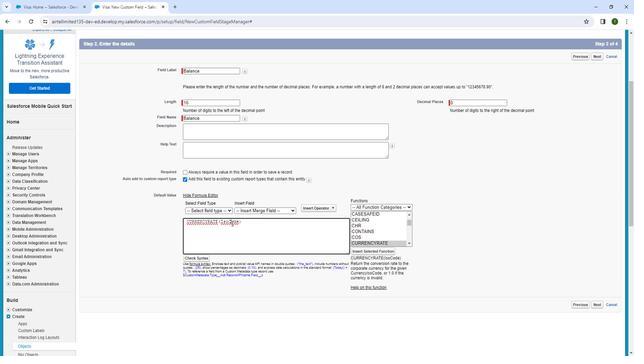 
Action: Mouse moved to (216, 211)
Screenshot: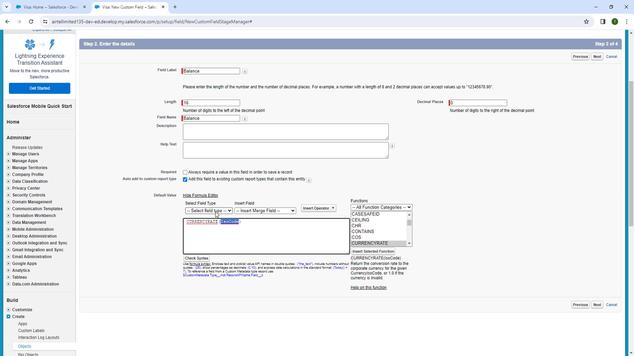 
Action: Mouse pressed left at (216, 211)
Screenshot: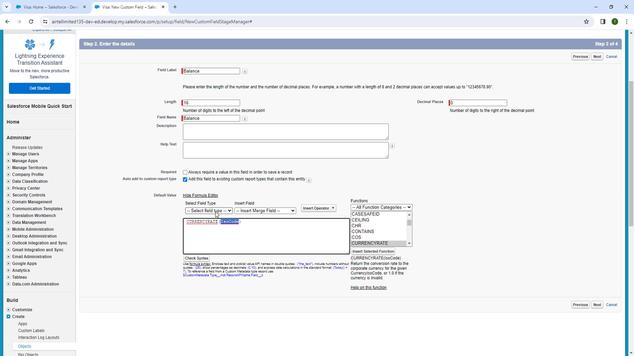 
Action: Mouse moved to (275, 218)
Screenshot: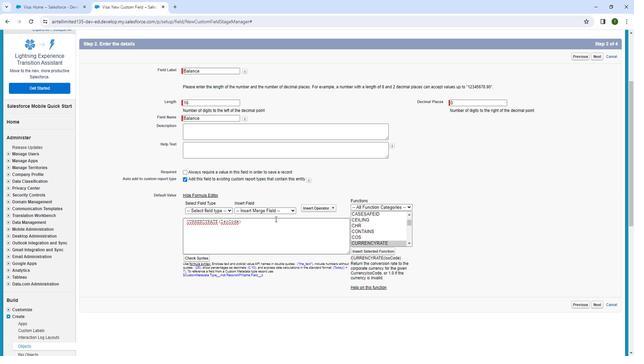 
Action: Mouse pressed left at (275, 218)
Screenshot: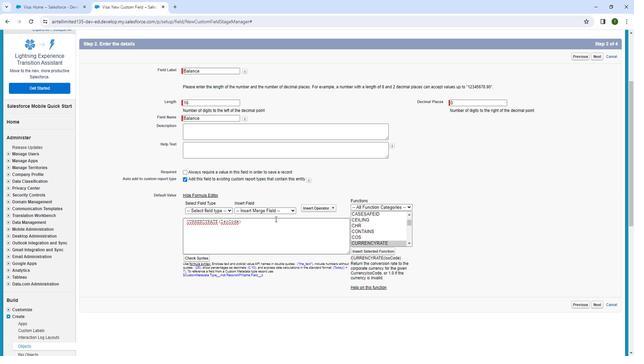 
Action: Mouse moved to (264, 202)
Screenshot: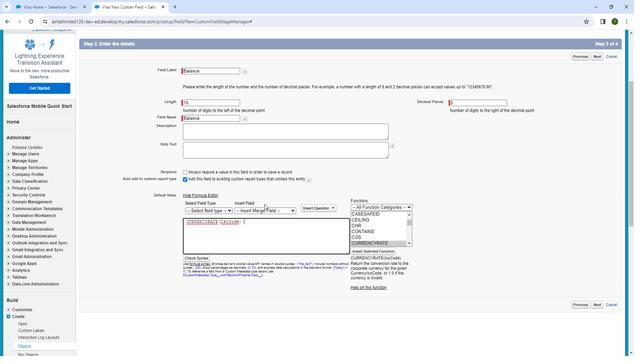 
Action: Mouse pressed left at (264, 202)
Screenshot: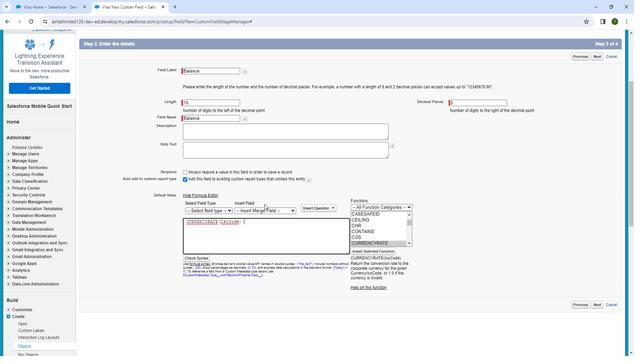 
Action: Mouse moved to (262, 208)
Screenshot: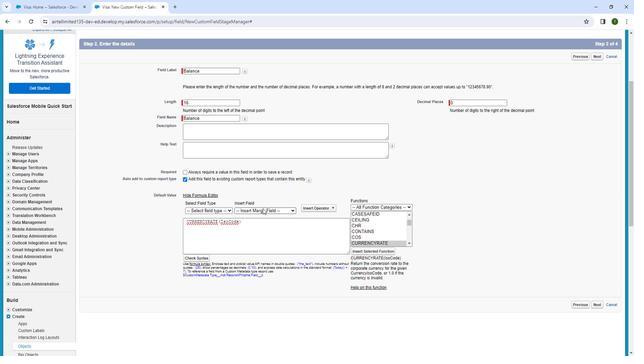 
Action: Mouse pressed left at (262, 208)
Screenshot: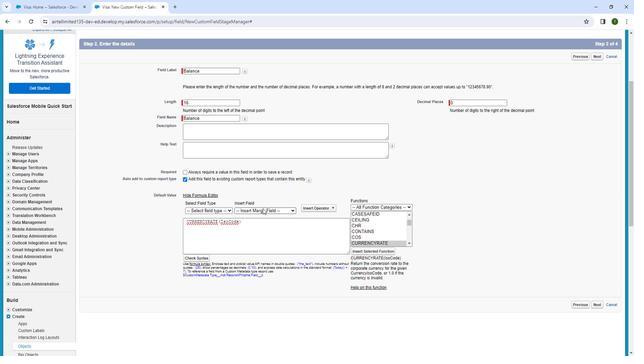 
Action: Mouse moved to (250, 221)
Screenshot: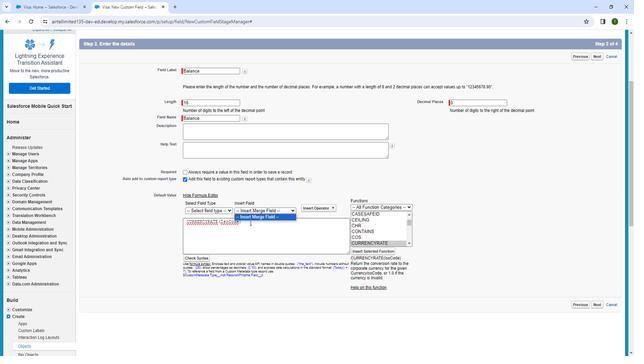 
Action: Mouse pressed left at (250, 221)
Screenshot: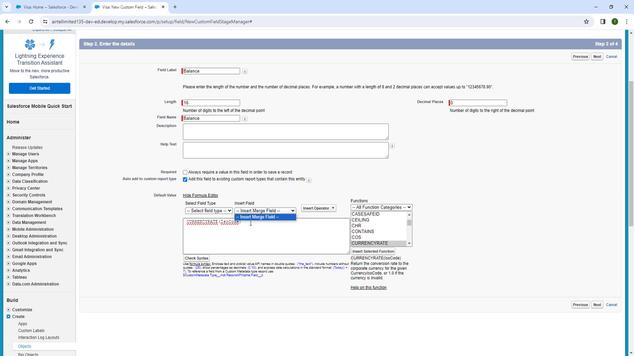 
Action: Mouse moved to (244, 221)
Screenshot: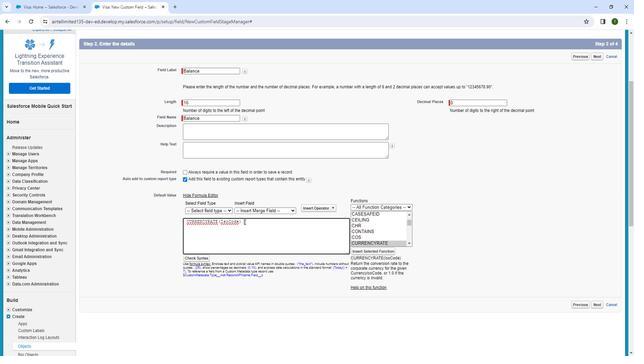 
Action: Mouse pressed left at (244, 221)
Screenshot: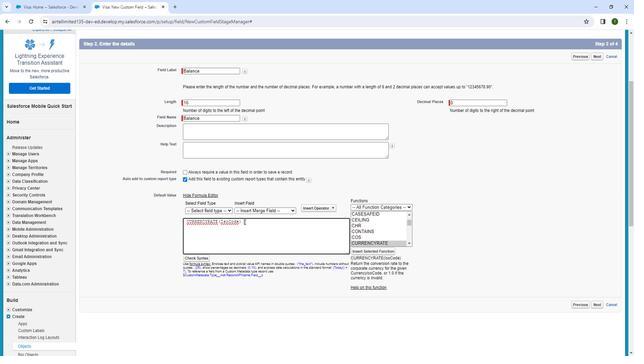 
Action: Mouse moved to (193, 226)
Screenshot: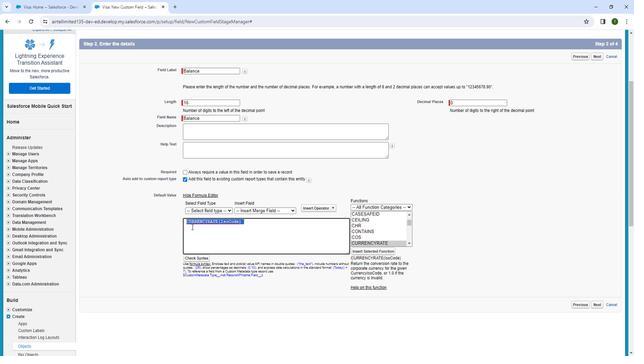 
Action: Key pressed <Key.backspace>
Screenshot: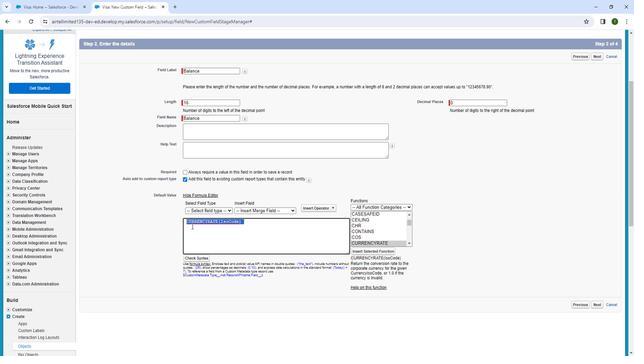 
Action: Mouse moved to (237, 289)
Screenshot: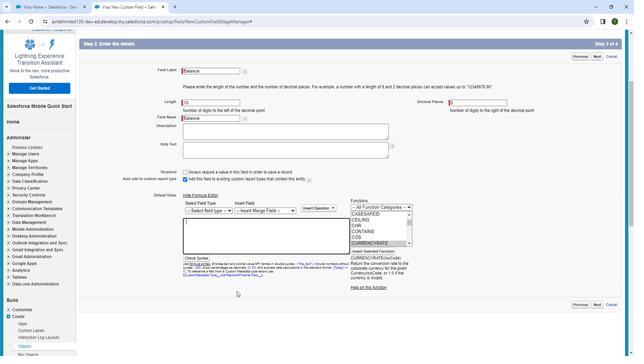 
Action: Mouse scrolled (237, 289) with delta (0, 0)
Screenshot: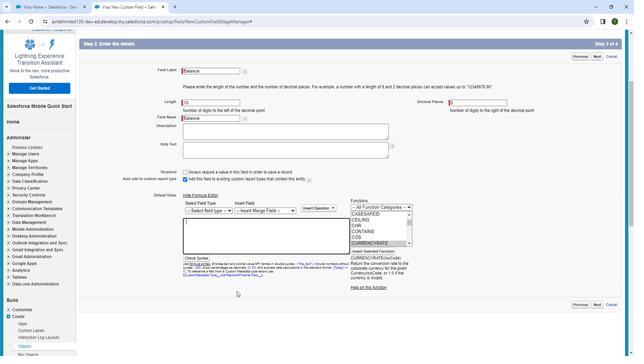 
Action: Mouse moved to (238, 289)
Screenshot: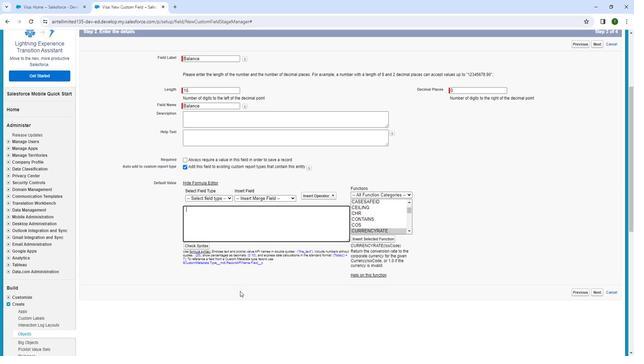 
Action: Mouse scrolled (238, 289) with delta (0, 0)
Screenshot: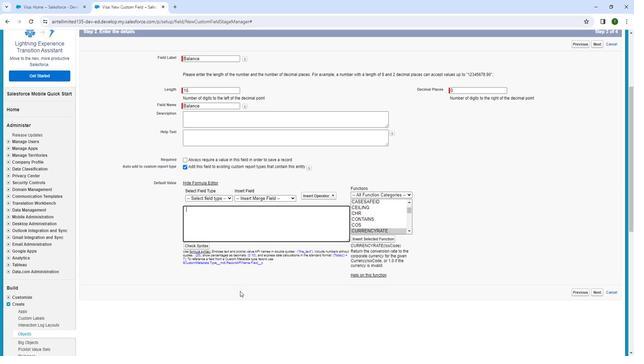 
Action: Mouse moved to (241, 289)
Screenshot: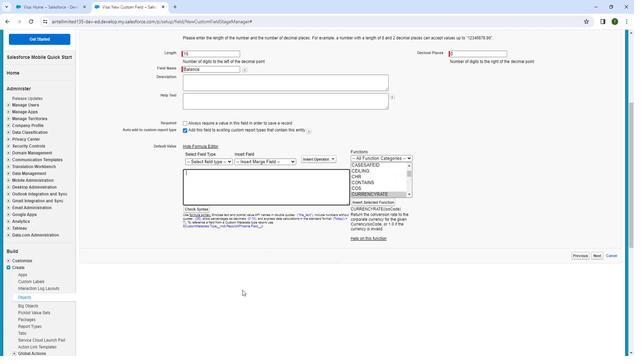 
Action: Mouse scrolled (241, 289) with delta (0, 0)
Screenshot: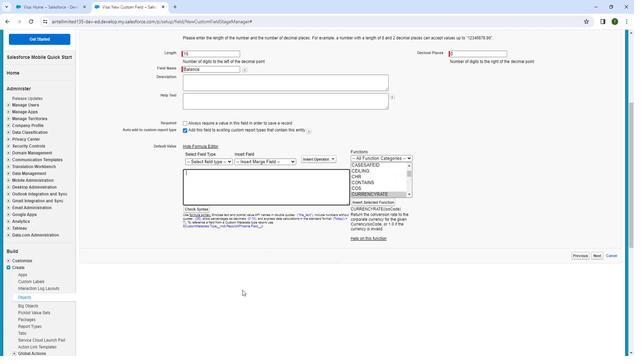 
Action: Mouse moved to (590, 202)
Screenshot: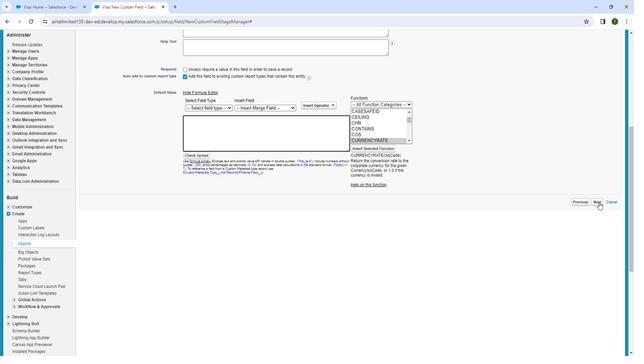 
Action: Mouse pressed left at (590, 202)
Screenshot: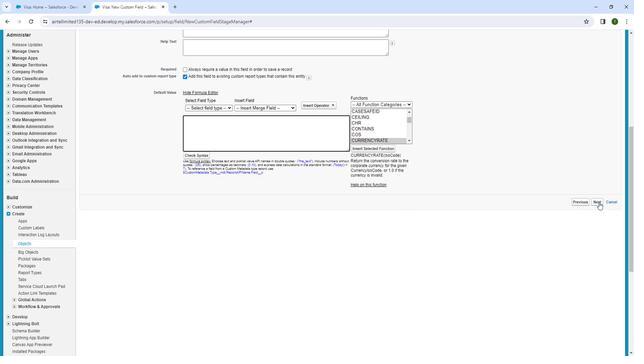 
Action: Mouse moved to (487, 193)
Screenshot: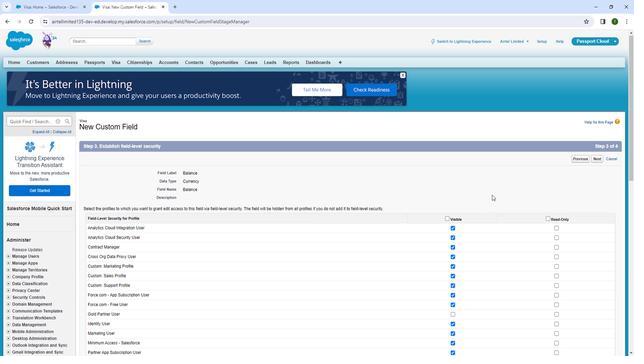 
Action: Mouse scrolled (487, 193) with delta (0, 0)
Screenshot: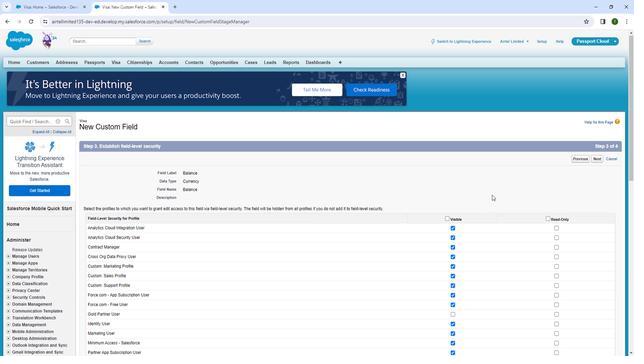 
Action: Mouse moved to (486, 194)
Screenshot: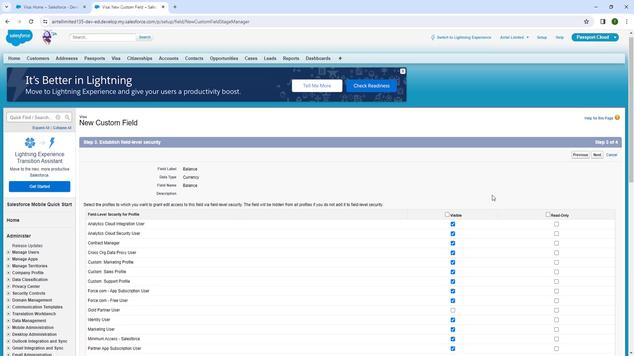 
Action: Mouse scrolled (486, 194) with delta (0, 0)
Screenshot: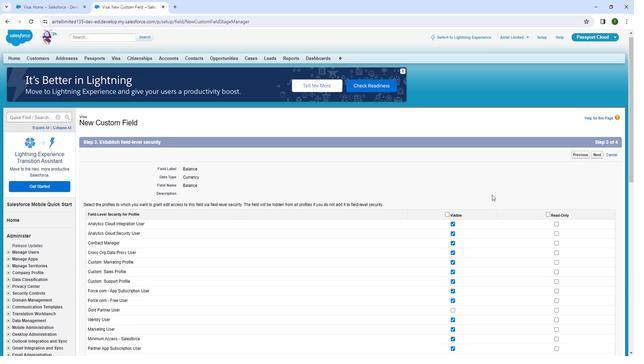 
Action: Mouse moved to (485, 195)
Screenshot: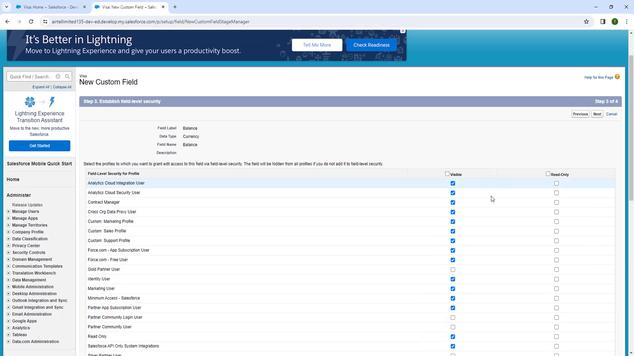 
Action: Mouse scrolled (485, 195) with delta (0, 0)
Screenshot: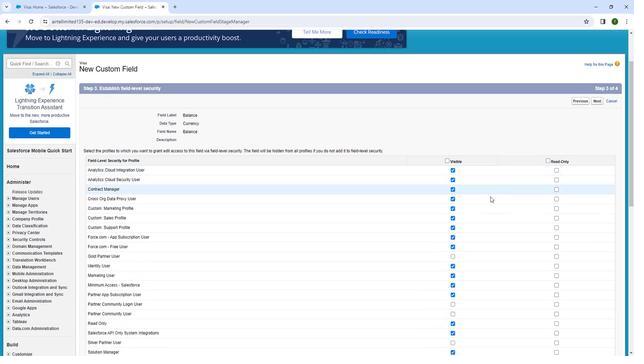 
Action: Mouse moved to (484, 196)
Screenshot: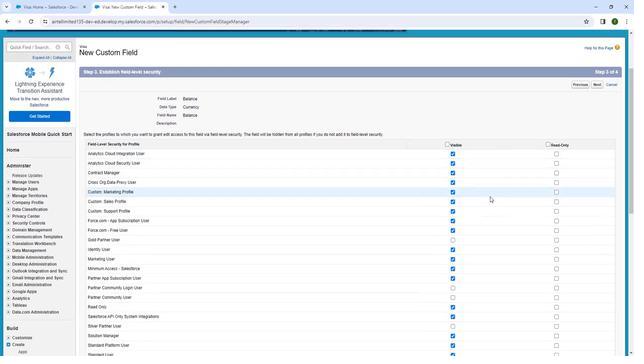 
Action: Mouse scrolled (484, 196) with delta (0, 0)
Screenshot: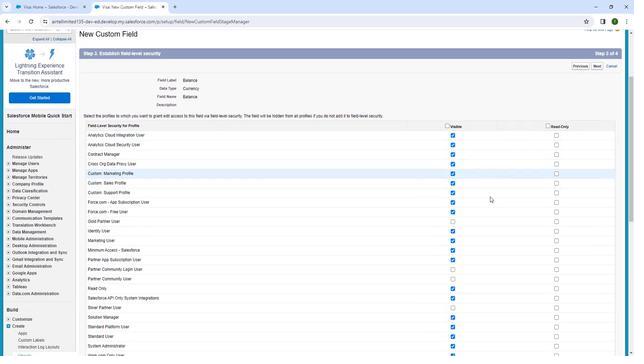 
Action: Mouse moved to (482, 198)
Screenshot: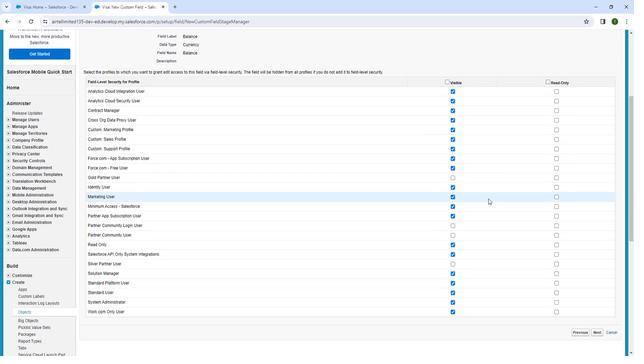 
Action: Mouse scrolled (482, 198) with delta (0, 0)
Screenshot: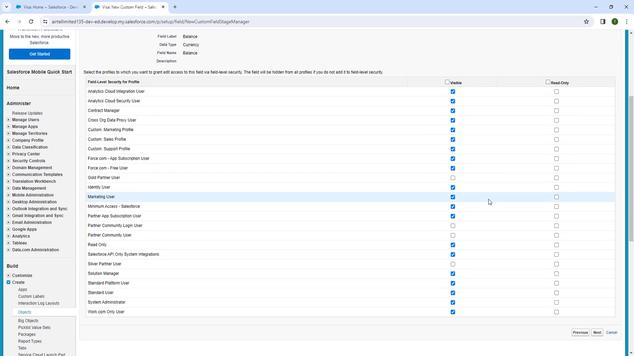 
Action: Mouse moved to (481, 200)
Screenshot: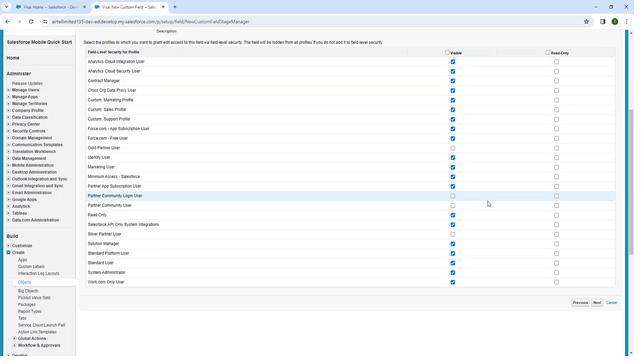 
Action: Mouse scrolled (481, 200) with delta (0, 0)
Screenshot: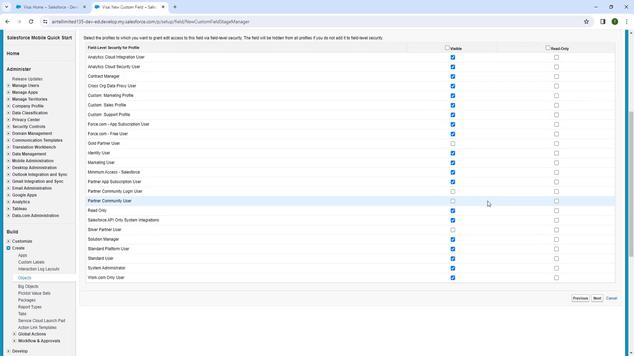 
Action: Mouse moved to (588, 262)
Screenshot: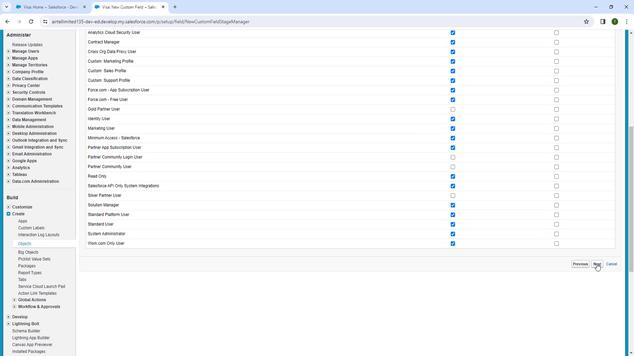 
Action: Mouse pressed left at (588, 262)
Screenshot: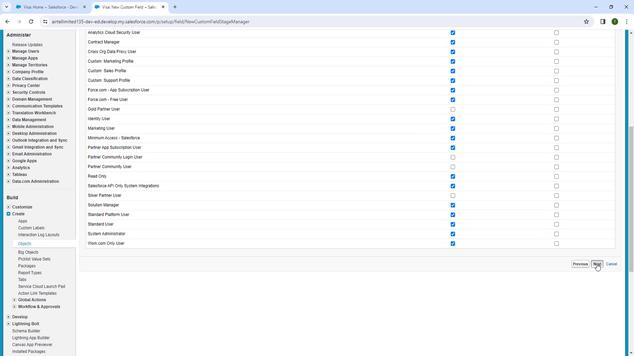
Action: Mouse moved to (331, 255)
Screenshot: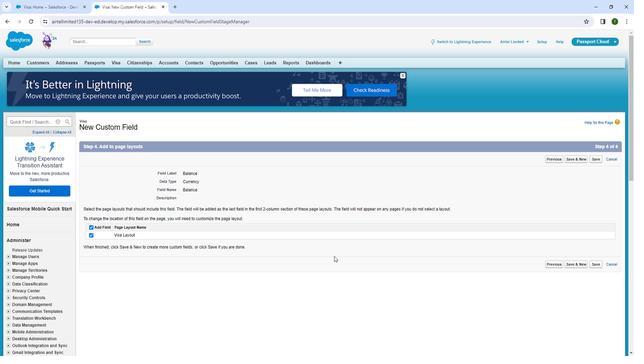 
Action: Mouse scrolled (331, 255) with delta (0, 0)
Screenshot: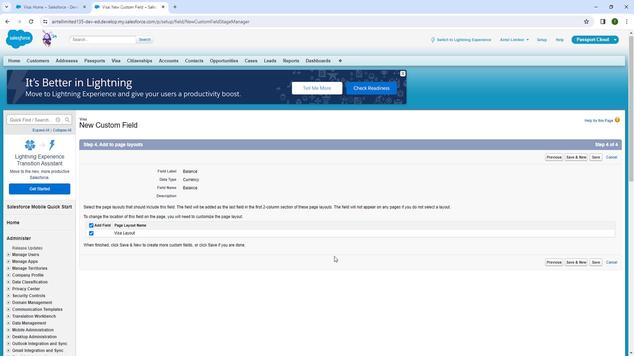 
Action: Mouse moved to (587, 229)
Screenshot: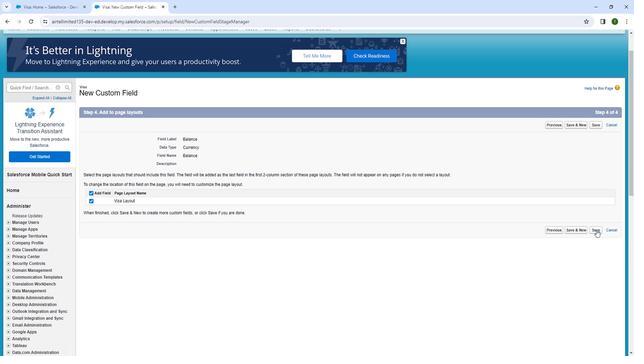
Action: Mouse pressed left at (587, 229)
Screenshot: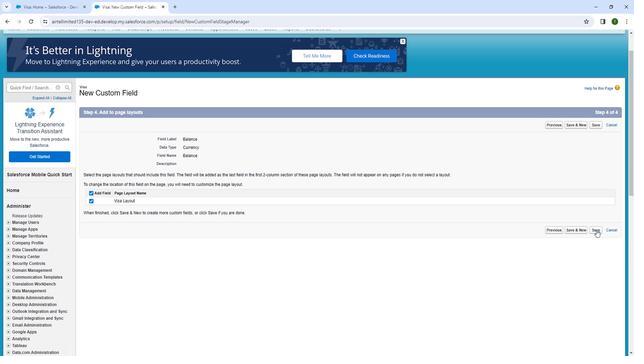 
Action: Mouse moved to (118, 62)
Screenshot: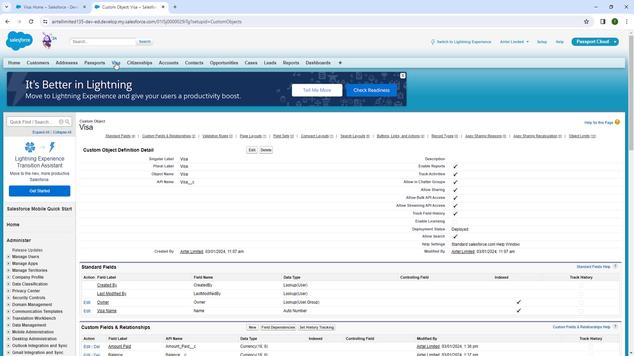 
Action: Mouse pressed left at (118, 62)
Screenshot: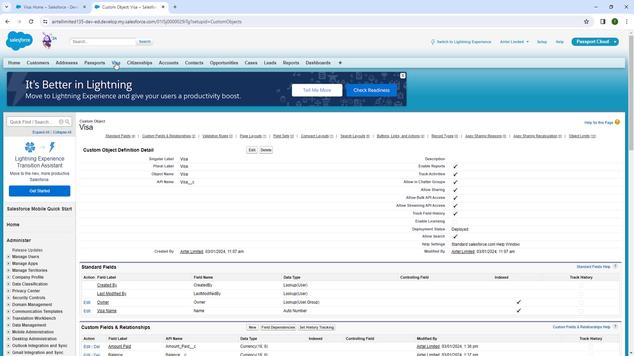 
Action: Mouse pressed left at (118, 62)
Screenshot: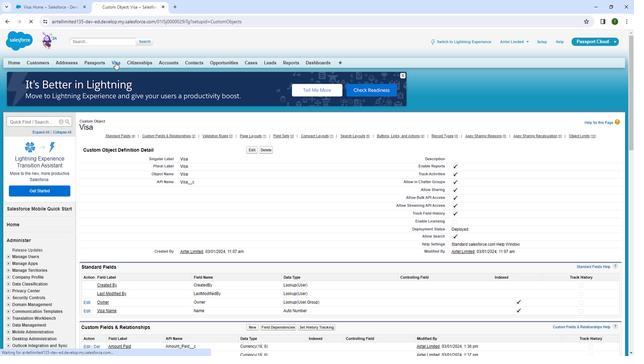 
Action: Mouse moved to (249, 114)
Screenshot: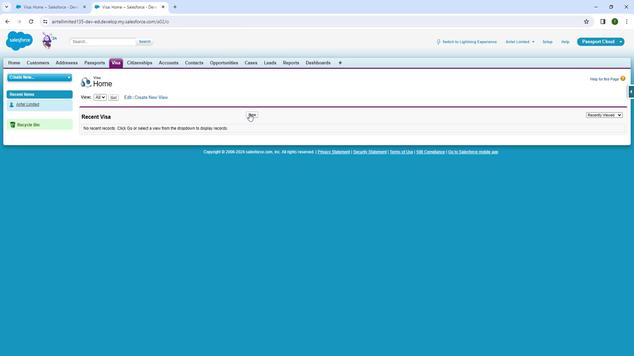 
Action: Mouse pressed left at (249, 114)
Screenshot: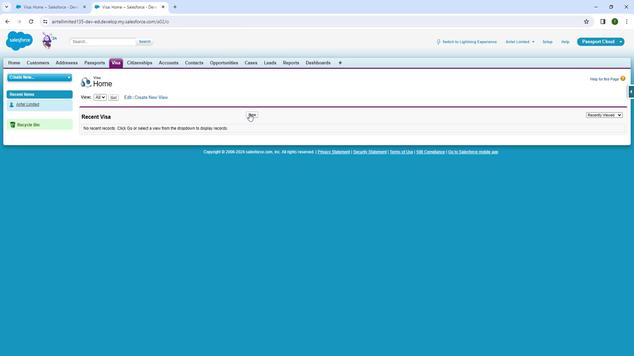 
Action: Mouse moved to (119, 60)
Screenshot: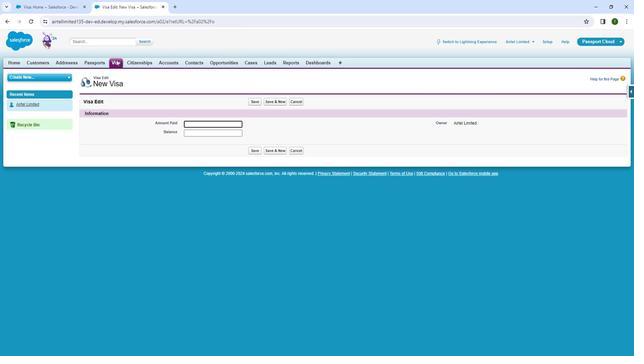 
Action: Mouse pressed left at (119, 60)
Screenshot: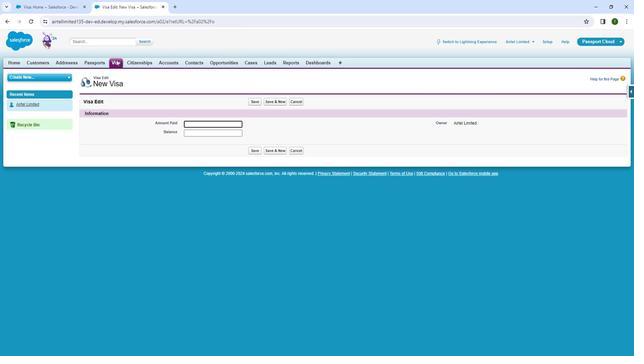 
Action: Mouse moved to (119, 61)
Screenshot: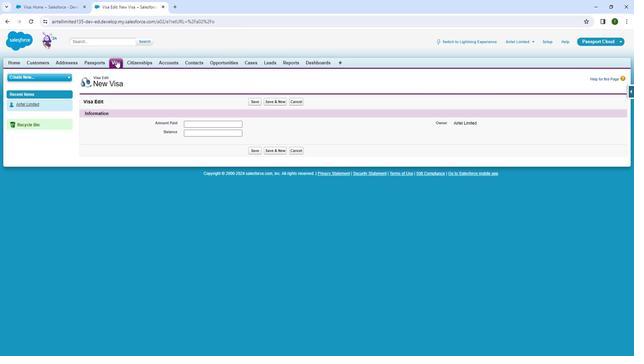 
Action: Mouse pressed left at (119, 61)
Screenshot: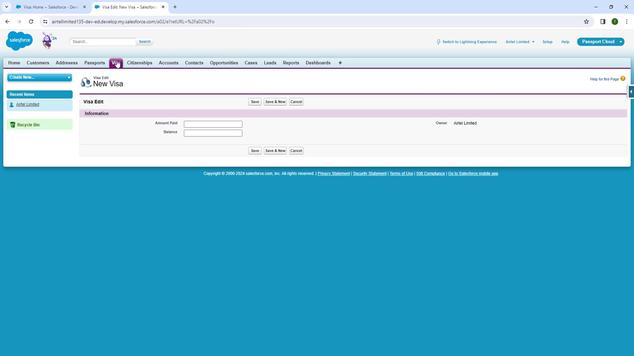 
Action: Mouse moved to (623, 91)
Screenshot: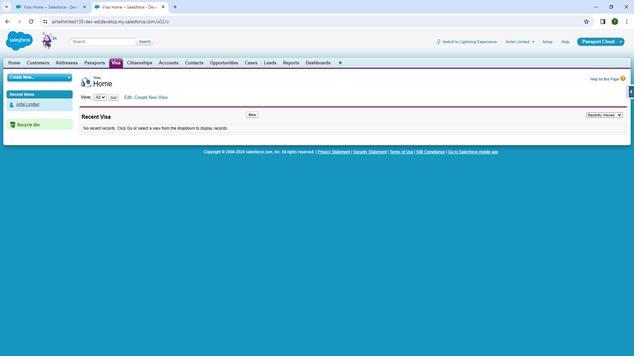 
Action: Mouse pressed left at (623, 91)
Screenshot: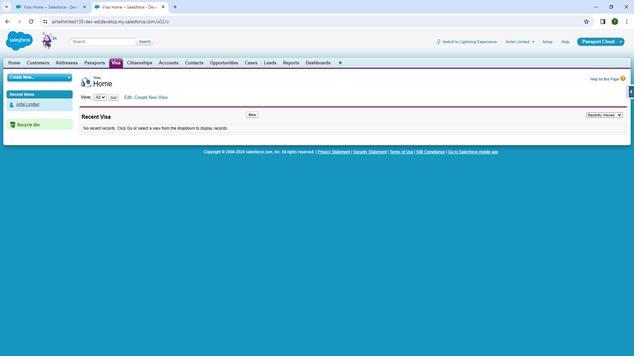 
Action: Mouse moved to (564, 103)
Screenshot: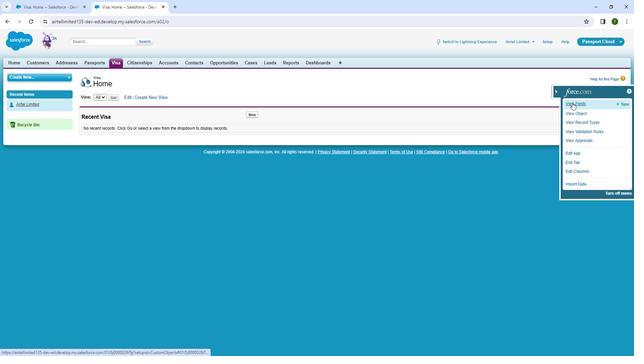 
Action: Mouse pressed left at (564, 103)
Screenshot: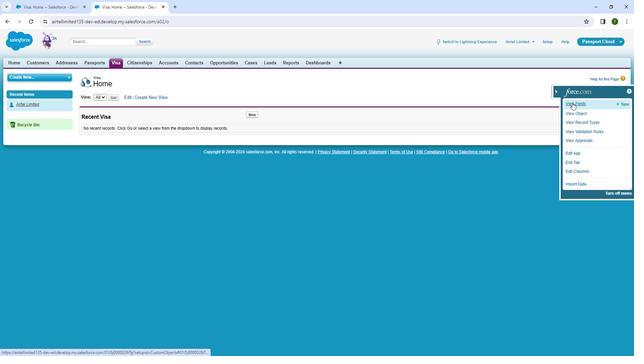 
Action: Mouse moved to (190, 181)
Screenshot: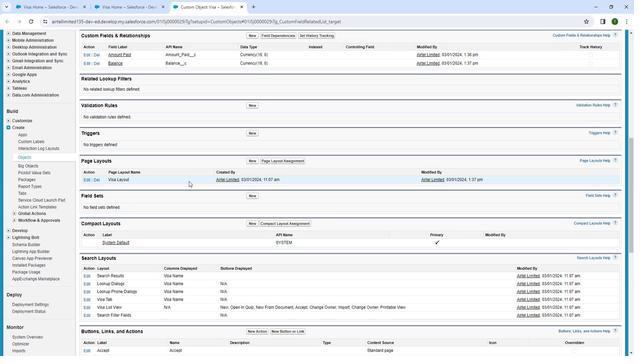 
Action: Mouse scrolled (190, 180) with delta (0, 0)
Screenshot: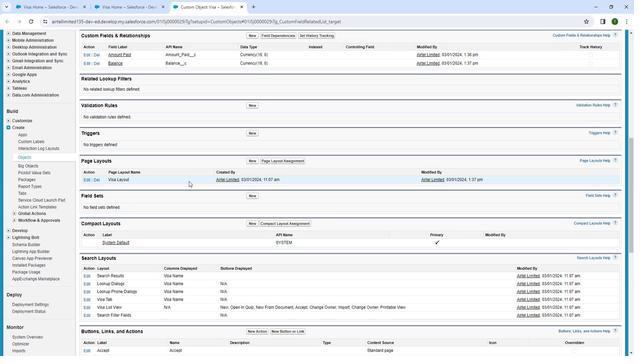 
Action: Mouse scrolled (190, 181) with delta (0, 0)
Screenshot: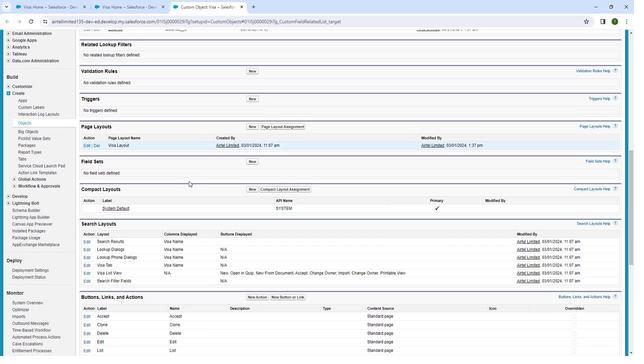 
Action: Mouse moved to (204, 168)
Screenshot: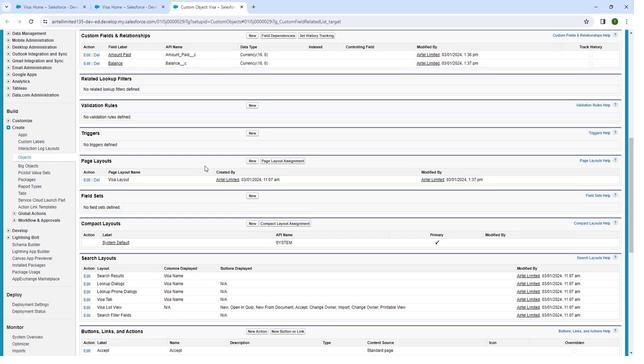 
Action: Mouse scrolled (204, 168) with delta (0, 0)
Screenshot: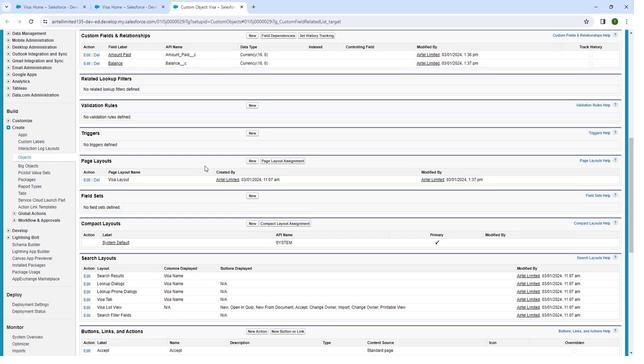
Action: Mouse moved to (209, 160)
Screenshot: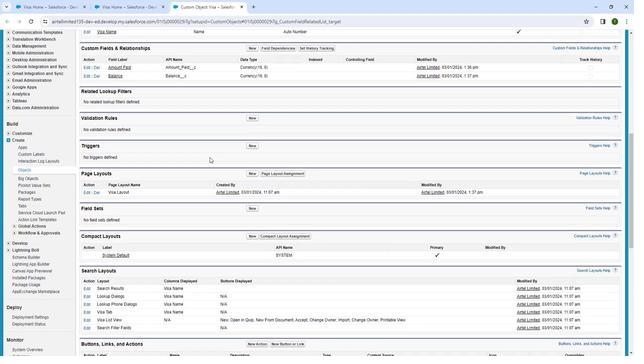 
Action: Mouse scrolled (209, 160) with delta (0, 0)
Screenshot: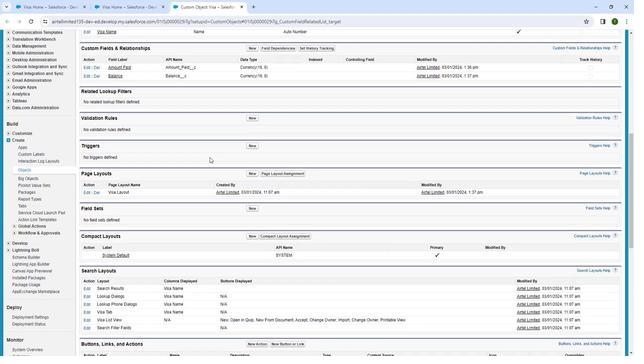 
Action: Mouse moved to (252, 105)
Screenshot: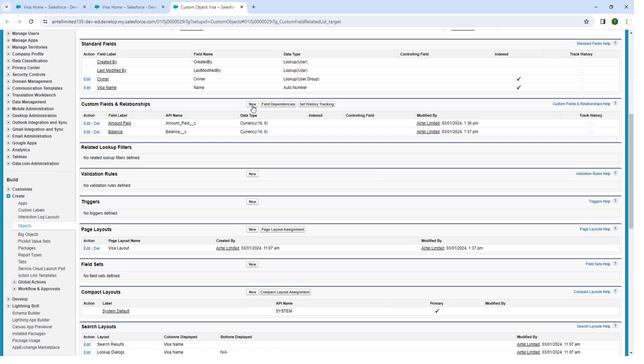 
Action: Mouse pressed left at (252, 105)
Screenshot: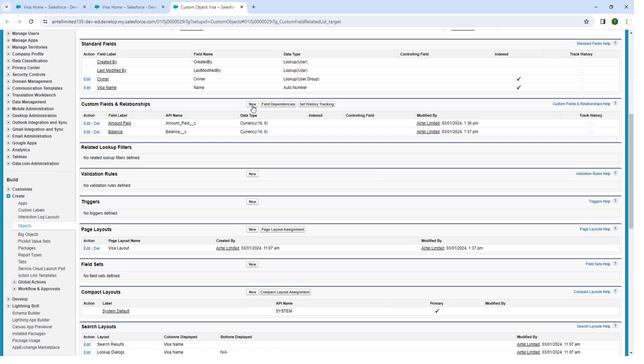 
Action: Mouse moved to (232, 142)
Screenshot: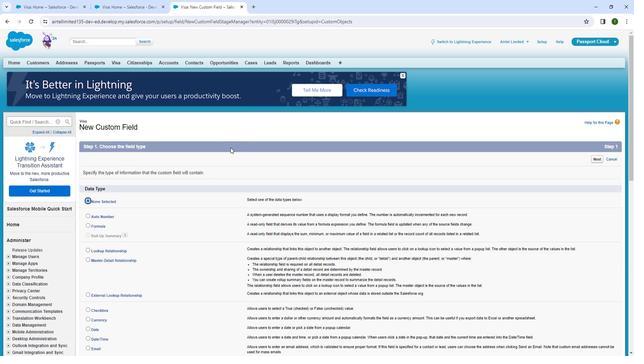 
Action: Mouse scrolled (232, 142) with delta (0, 0)
Screenshot: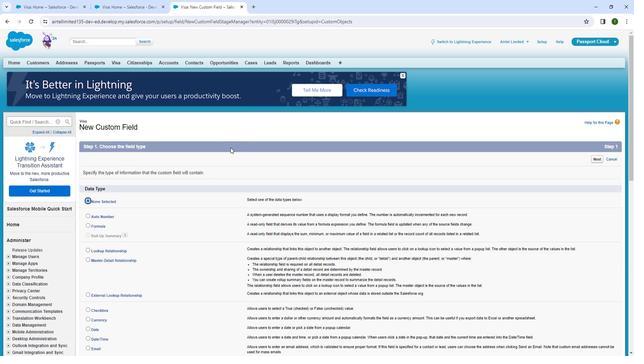 
Action: Mouse moved to (230, 149)
Screenshot: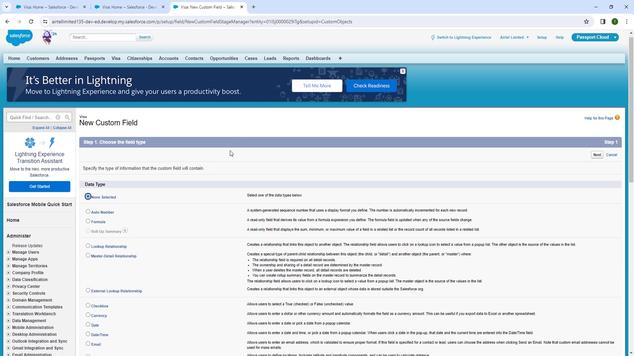 
Action: Mouse scrolled (230, 148) with delta (0, 0)
Screenshot: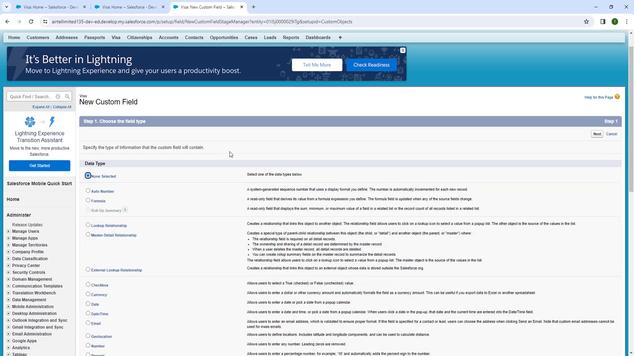 
Action: Mouse moved to (222, 153)
Screenshot: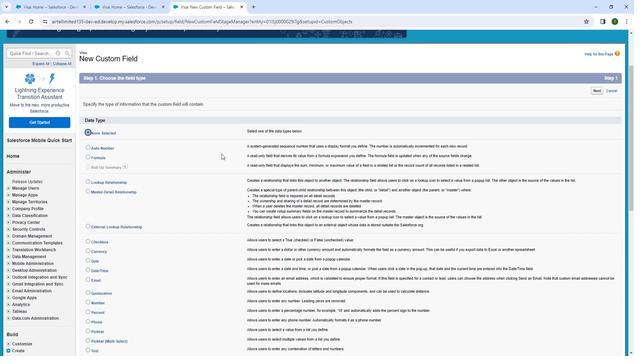 
Action: Mouse scrolled (222, 153) with delta (0, 0)
Screenshot: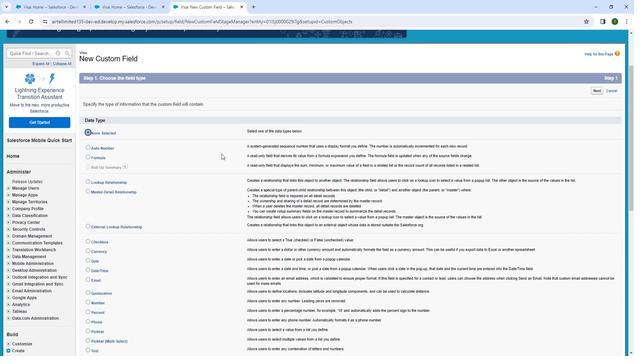 
Action: Mouse moved to (220, 155)
Screenshot: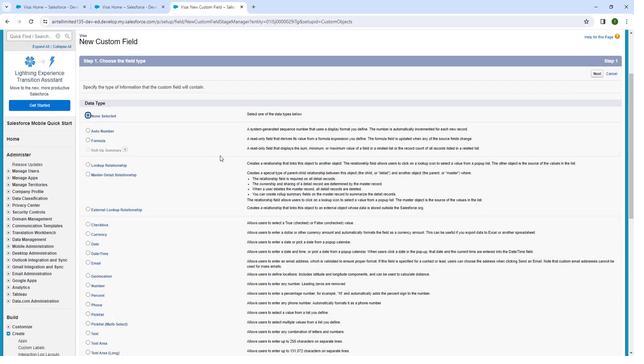 
Action: Mouse scrolled (220, 155) with delta (0, 0)
Screenshot: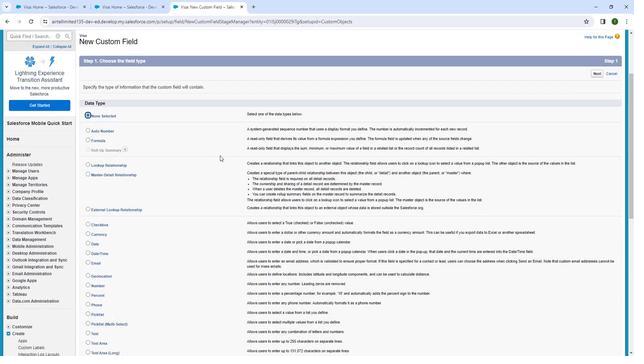 
Action: Mouse moved to (122, 196)
Screenshot: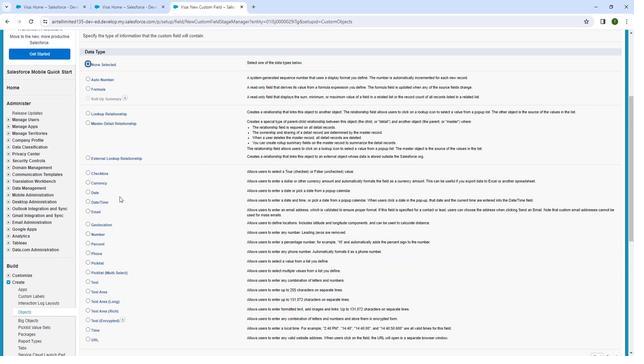 
Action: Mouse scrolled (122, 196) with delta (0, 0)
Screenshot: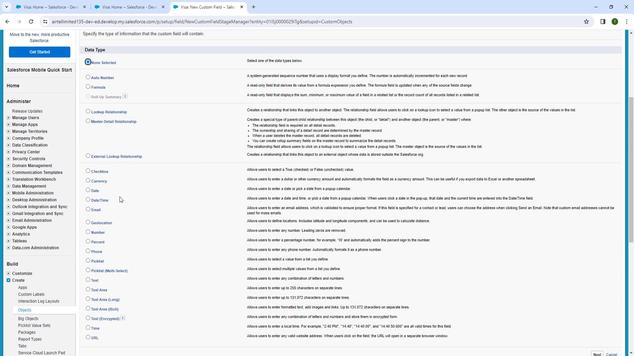 
Action: Mouse moved to (91, 247)
Screenshot: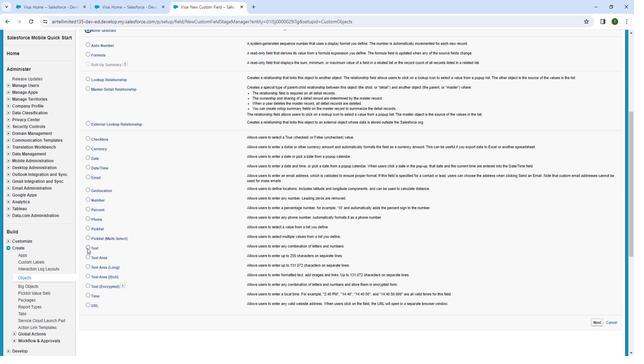 
Action: Mouse pressed left at (91, 247)
Screenshot: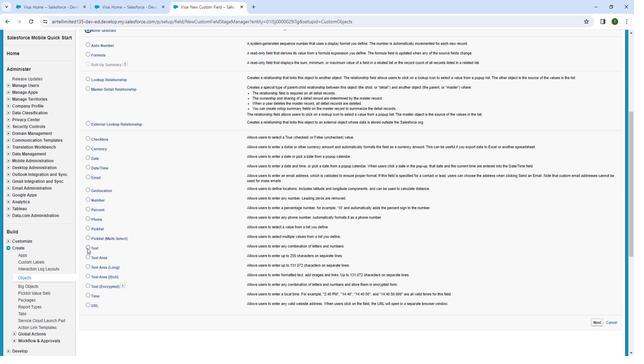 
Action: Mouse moved to (587, 321)
Screenshot: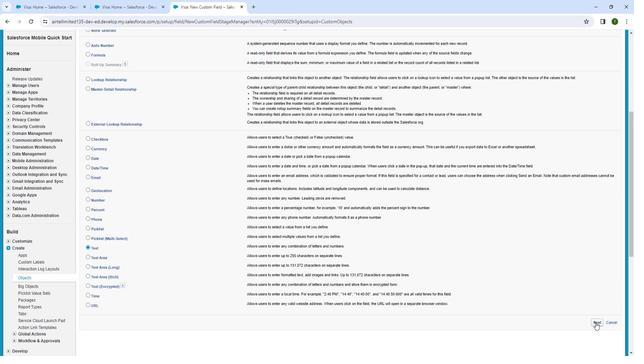 
Action: Mouse pressed left at (587, 321)
Screenshot: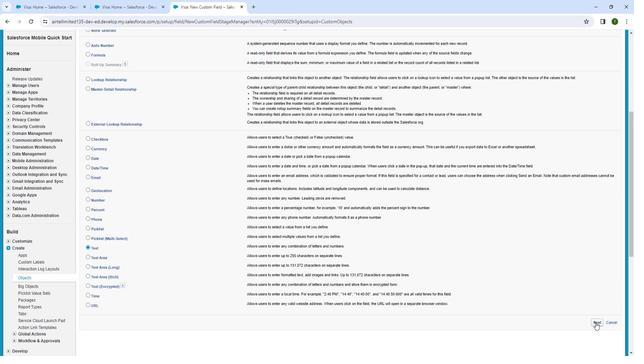 
Action: Mouse moved to (463, 277)
Screenshot: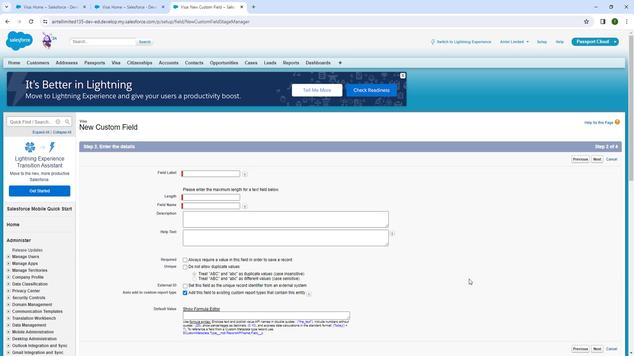 
Action: Mouse scrolled (463, 277) with delta (0, 0)
Screenshot: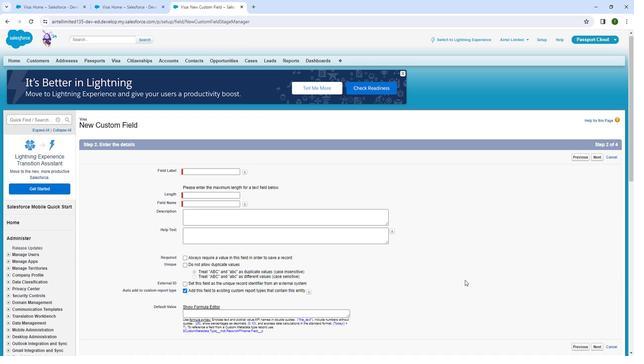 
Action: Mouse moved to (217, 140)
Screenshot: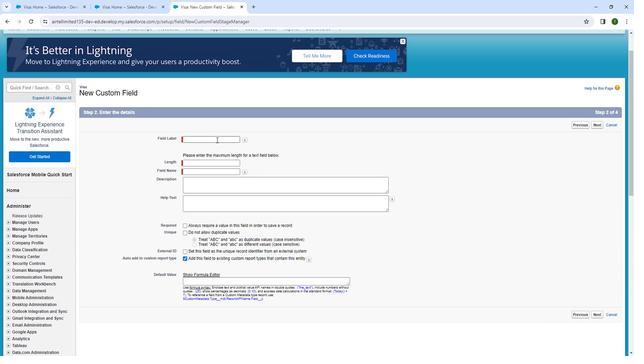 
Action: Mouse pressed left at (217, 140)
Screenshot: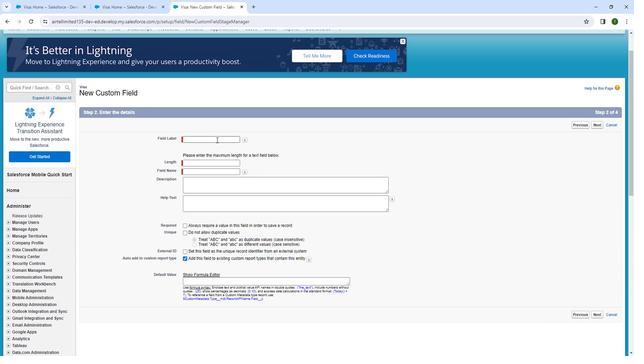 
Action: Mouse moved to (218, 140)
Screenshot: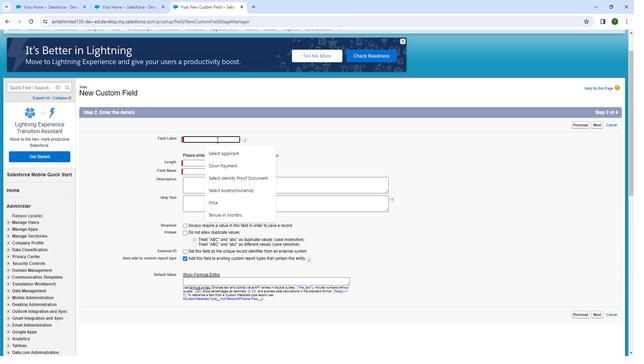 
Action: Key pressed <Key.shift>Passport
Screenshot: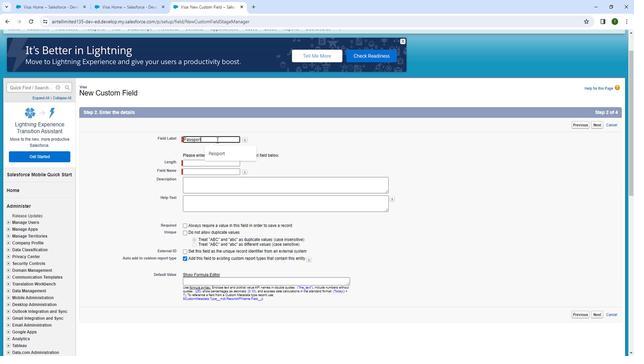 
Action: Mouse moved to (218, 170)
Screenshot: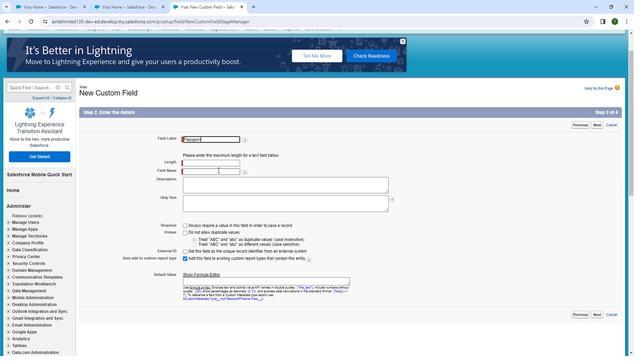 
Action: Mouse pressed left at (218, 170)
Screenshot: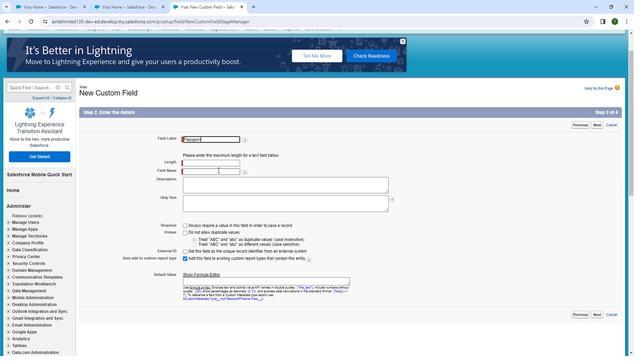 
Action: Mouse moved to (213, 163)
Screenshot: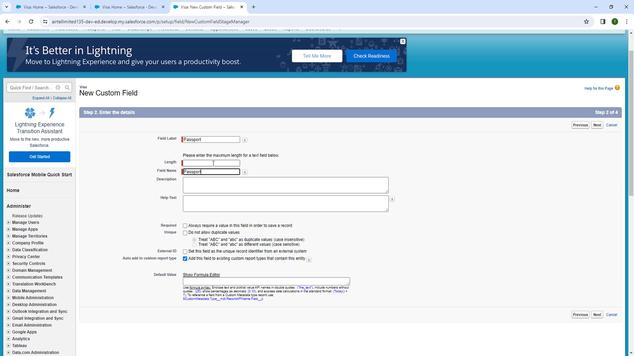 
Action: Mouse pressed left at (213, 163)
Screenshot: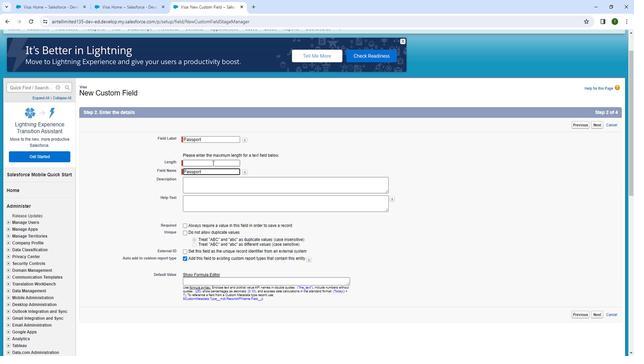 
Action: Mouse moved to (200, 160)
Screenshot: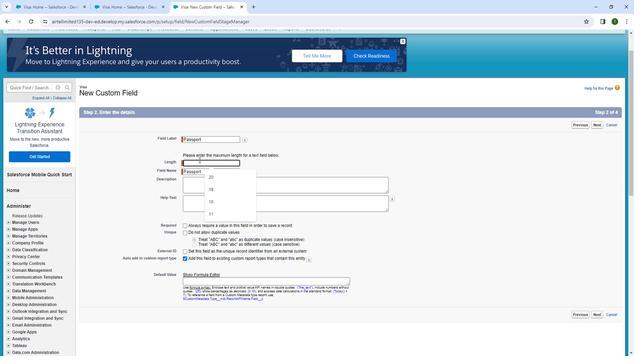 
Action: Key pressed 18
Screenshot: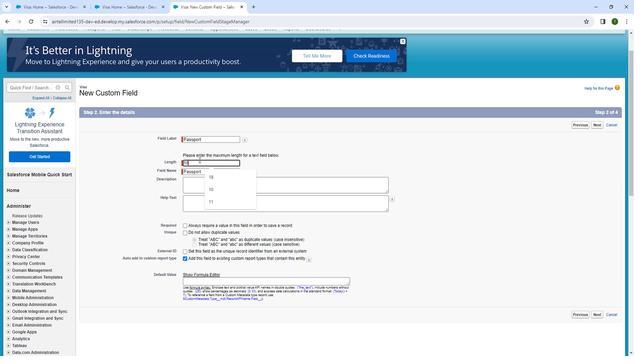 
Action: Mouse moved to (202, 200)
Screenshot: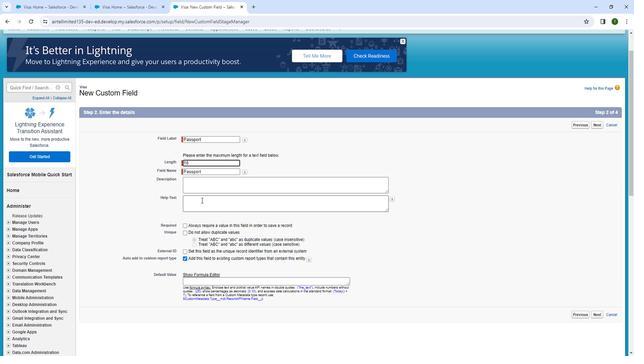
Action: Mouse pressed left at (202, 200)
Screenshot: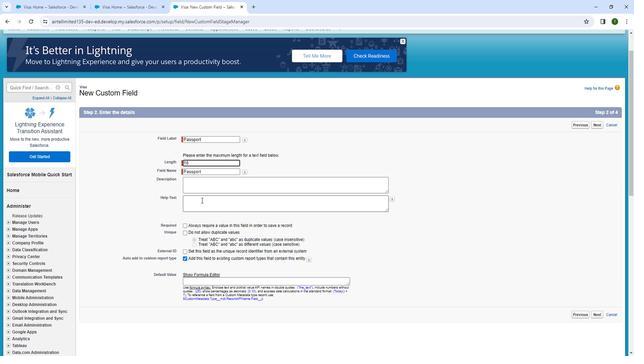 
Action: Mouse moved to (268, 216)
Screenshot: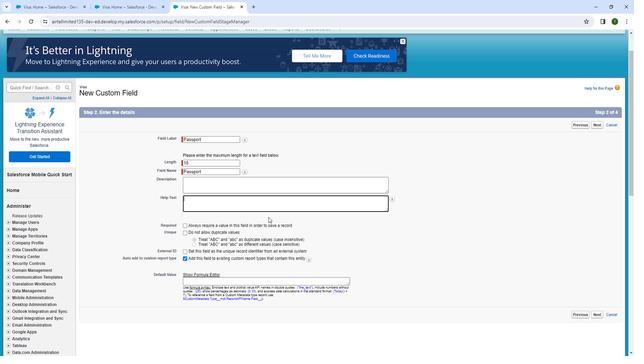 
Action: Mouse scrolled (268, 216) with delta (0, 0)
Screenshot: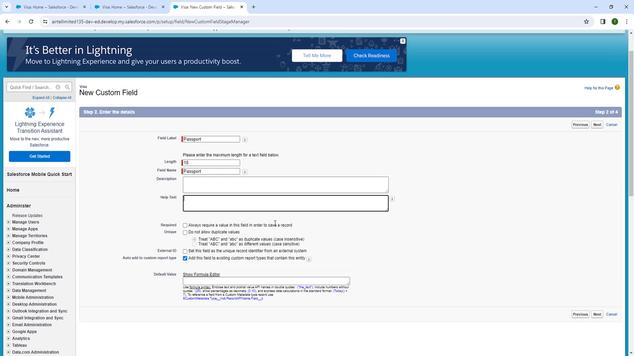 
Action: Mouse moved to (274, 222)
Screenshot: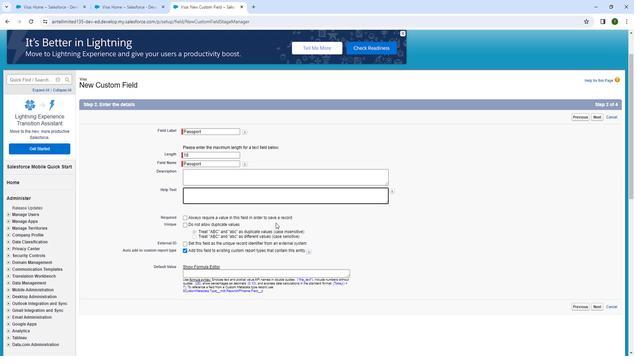 
Action: Mouse scrolled (274, 221) with delta (0, 0)
Screenshot: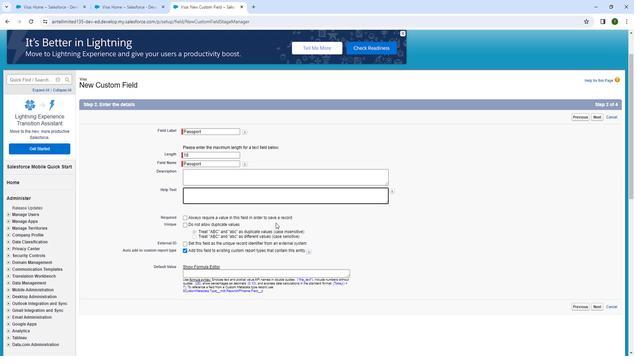 
Action: Mouse moved to (591, 246)
Screenshot: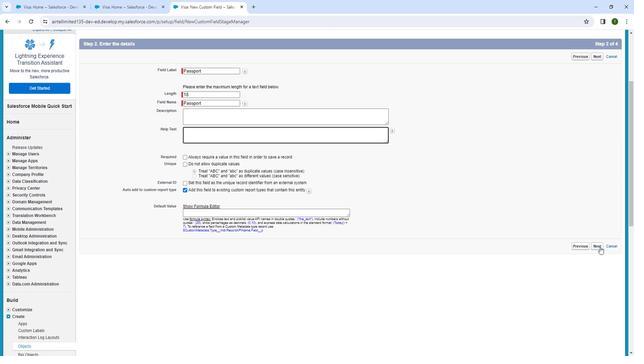 
Action: Mouse pressed left at (591, 246)
Screenshot: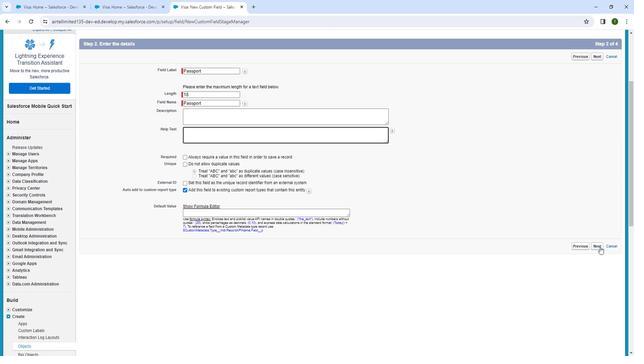
Action: Mouse moved to (586, 159)
Screenshot: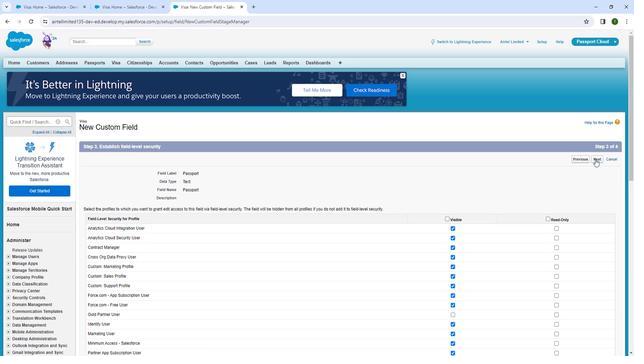 
Action: Mouse pressed left at (586, 159)
Screenshot: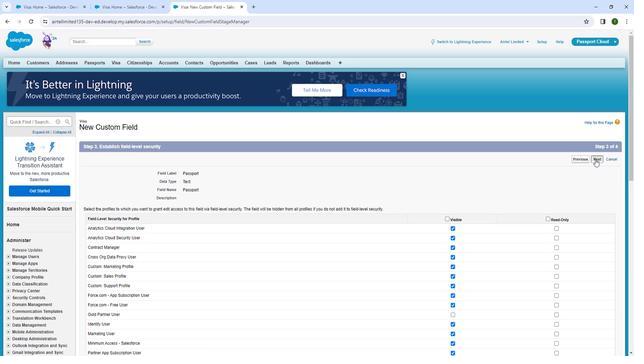 
Action: Mouse moved to (395, 190)
Screenshot: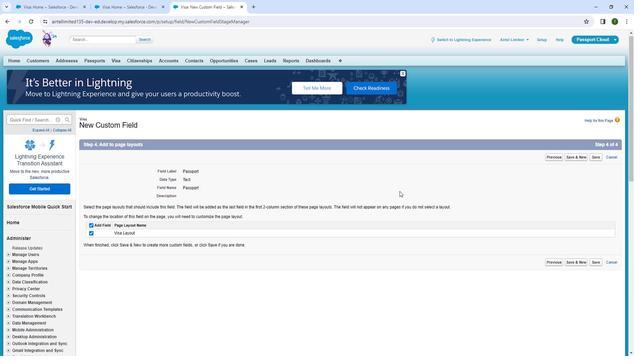 
Action: Mouse scrolled (395, 190) with delta (0, 0)
Screenshot: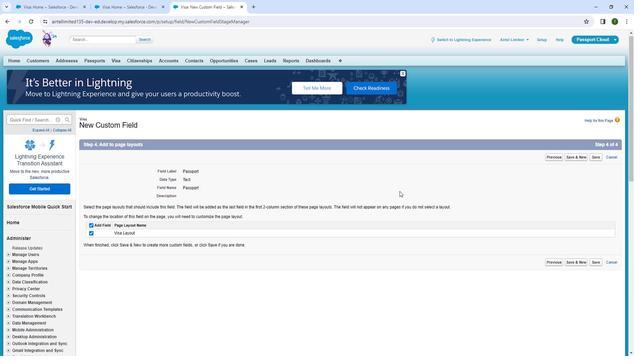 
Action: Mouse moved to (583, 230)
Screenshot: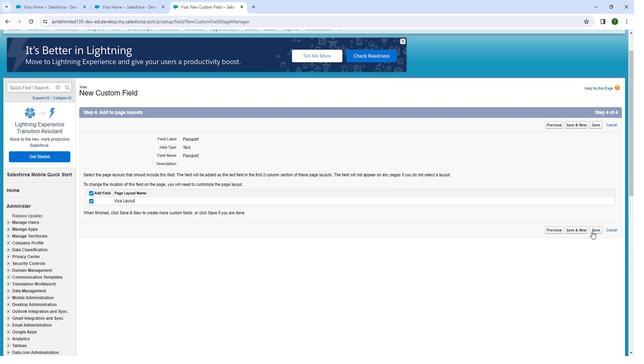 
Action: Mouse pressed left at (583, 230)
Screenshot: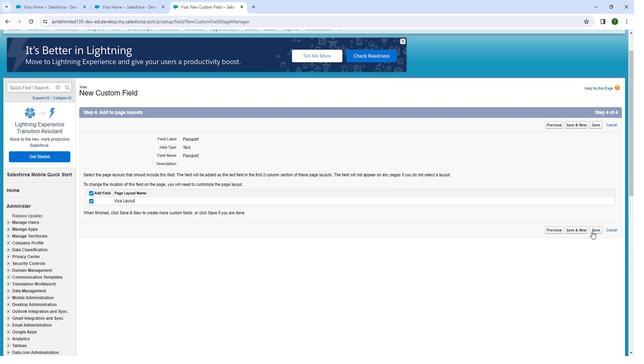 
Action: Mouse moved to (323, 237)
Screenshot: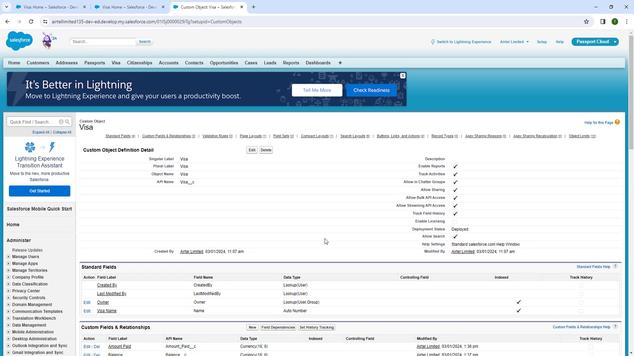 
Action: Mouse scrolled (323, 237) with delta (0, 0)
Screenshot: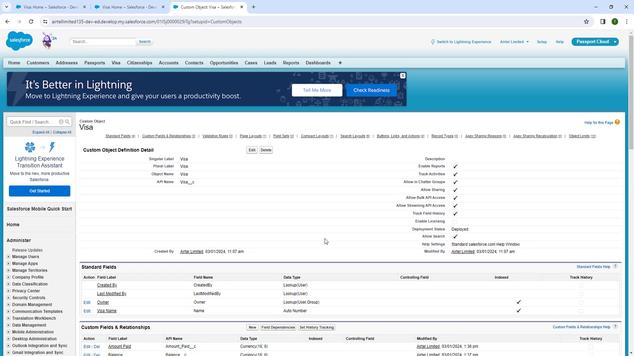 
Action: Mouse moved to (321, 239)
Screenshot: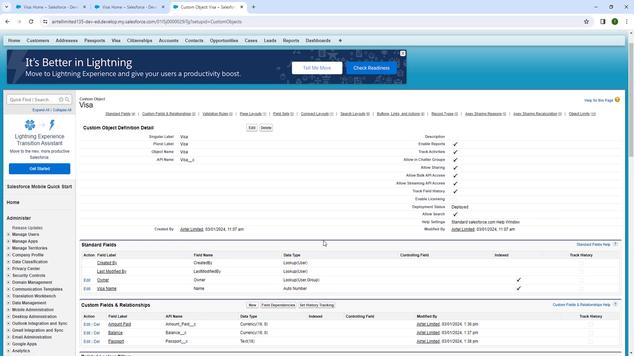 
Action: Mouse scrolled (321, 239) with delta (0, 0)
Screenshot: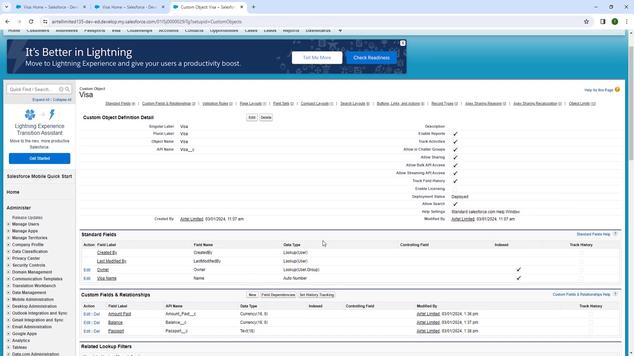 
Action: Mouse moved to (320, 239)
Screenshot: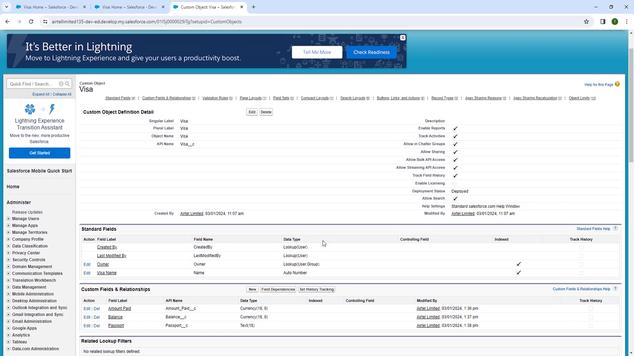 
Action: Mouse scrolled (320, 239) with delta (0, 0)
Screenshot: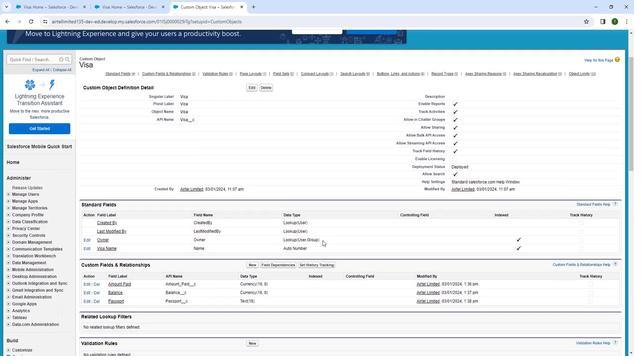
Action: Mouse moved to (320, 240)
Screenshot: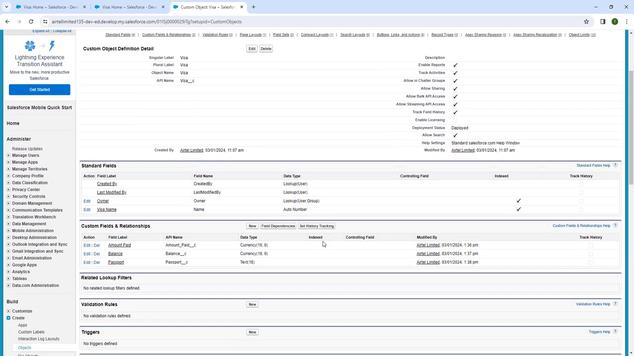 
Action: Mouse scrolled (320, 240) with delta (0, 0)
Screenshot: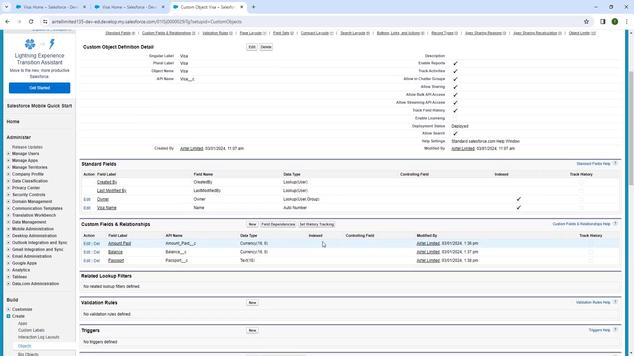 
Action: Mouse moved to (252, 276)
Screenshot: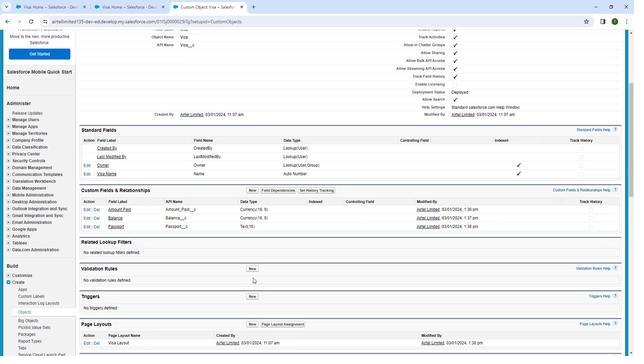 
Action: Mouse scrolled (252, 276) with delta (0, 0)
Screenshot: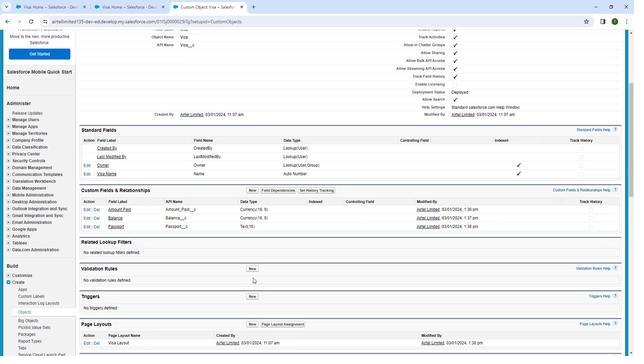 
Action: Mouse moved to (242, 249)
Screenshot: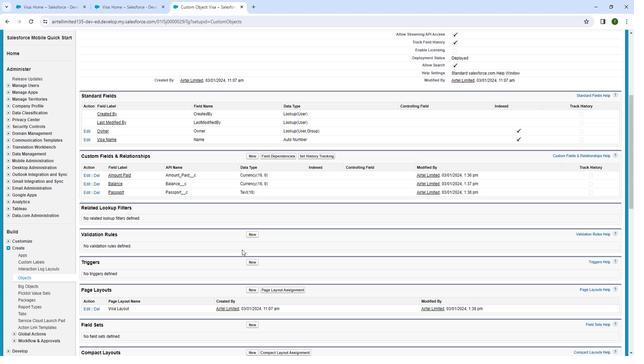 
Action: Mouse scrolled (242, 249) with delta (0, 0)
Screenshot: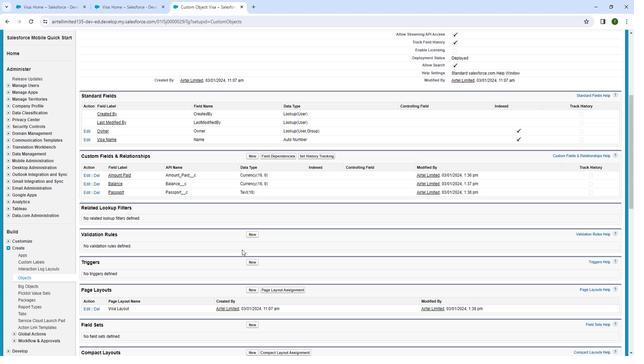 
Action: Mouse scrolled (242, 249) with delta (0, 0)
Screenshot: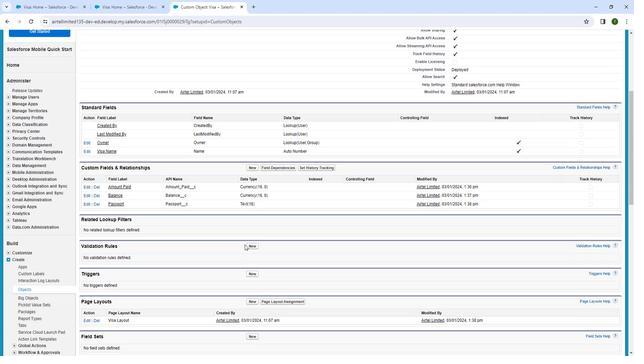 
Action: Mouse scrolled (242, 249) with delta (0, 0)
Screenshot: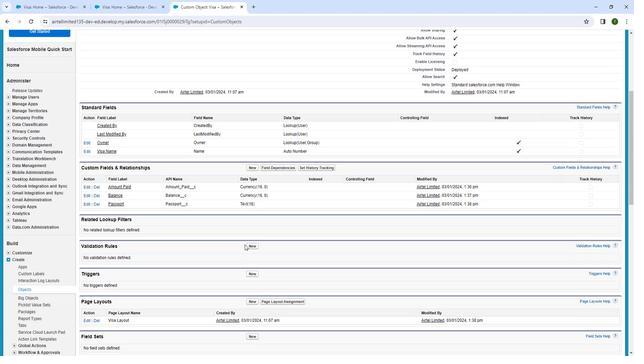 
Action: Mouse moved to (242, 248)
Screenshot: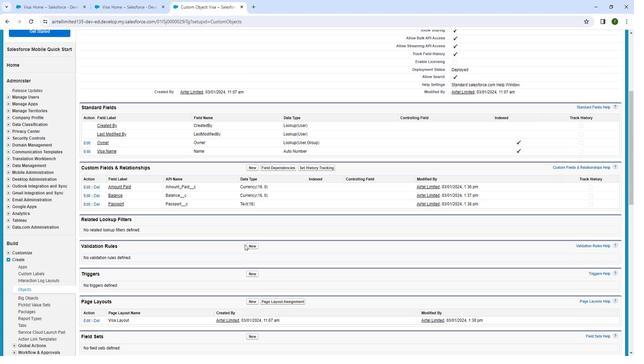 
Action: Mouse scrolled (242, 248) with delta (0, 0)
Screenshot: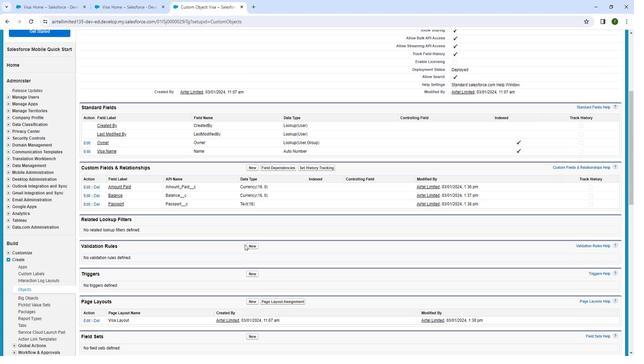 
Action: Mouse moved to (243, 241)
Screenshot: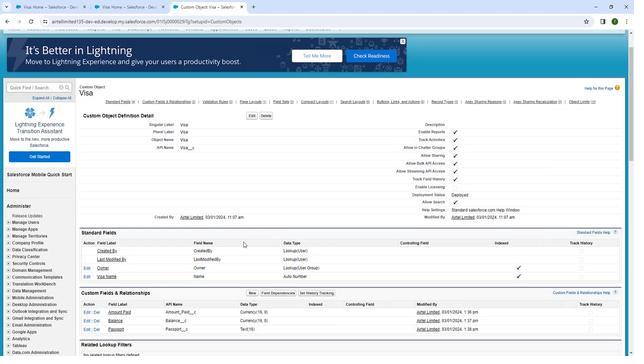 
Action: Mouse scrolled (243, 241) with delta (0, 0)
Screenshot: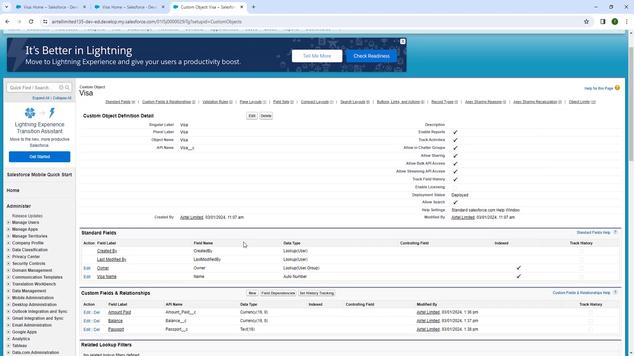 
Action: Mouse scrolled (243, 241) with delta (0, 0)
